 Task: Create List Brand Portfolio Metrics in Board Brand Recognition Best Practices to Workspace Car Rentals. Create List Brand Portfolio Governance in Board Product Market Fit Analysis to Workspace Car Rentals. Create List Brand Portfolio Review in Board Customer Journey Mapping and Analysis to Workspace Car Rentals
Action: Mouse moved to (75, 299)
Screenshot: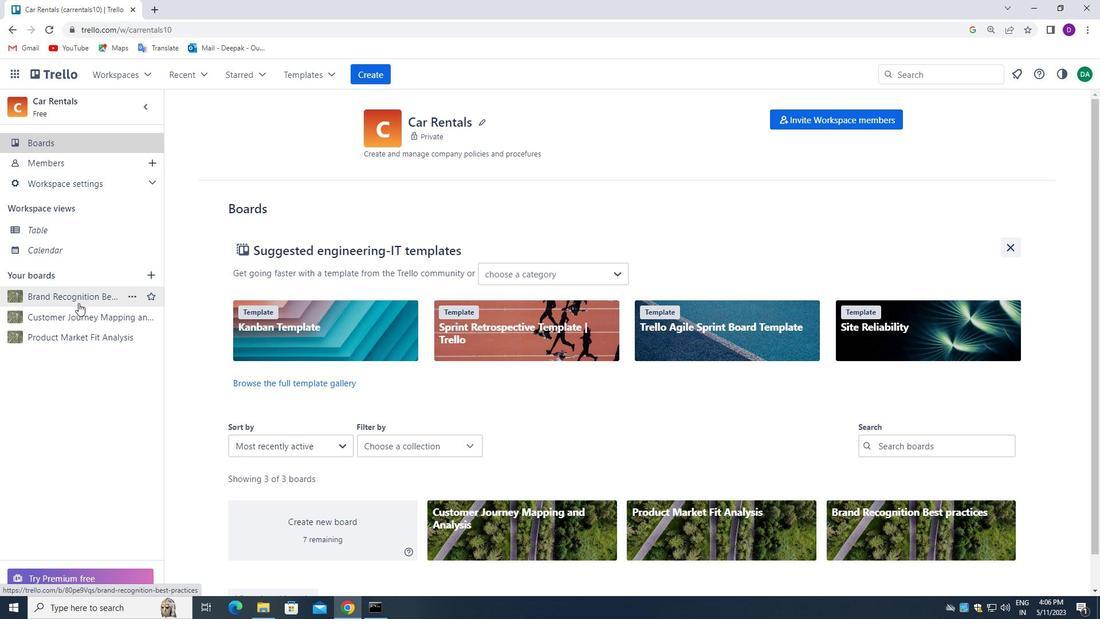 
Action: Mouse pressed left at (75, 299)
Screenshot: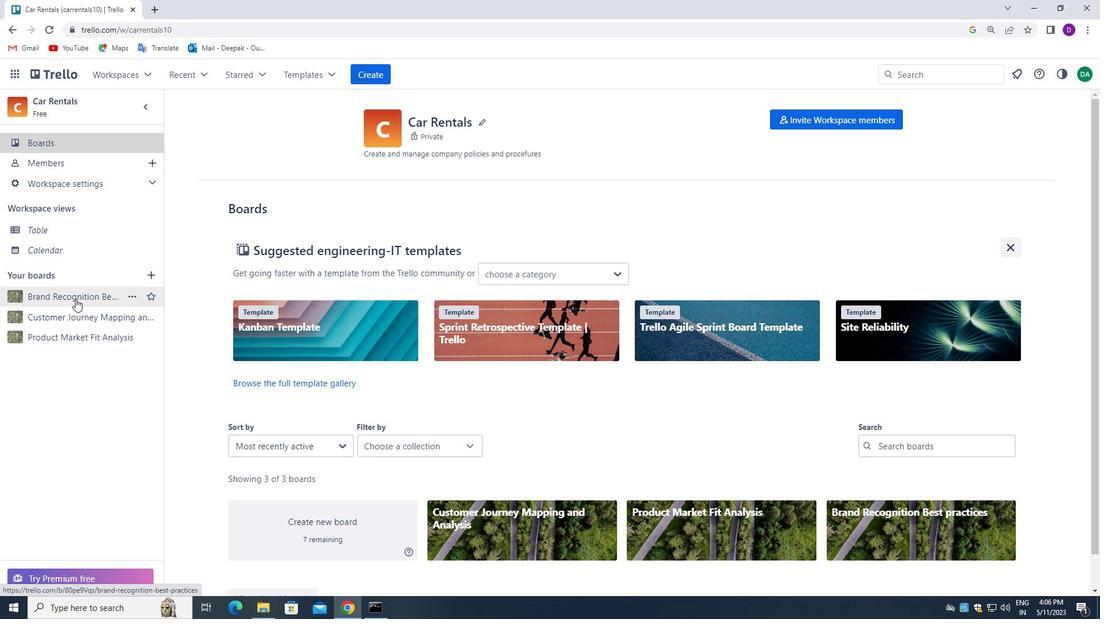 
Action: Mouse moved to (326, 149)
Screenshot: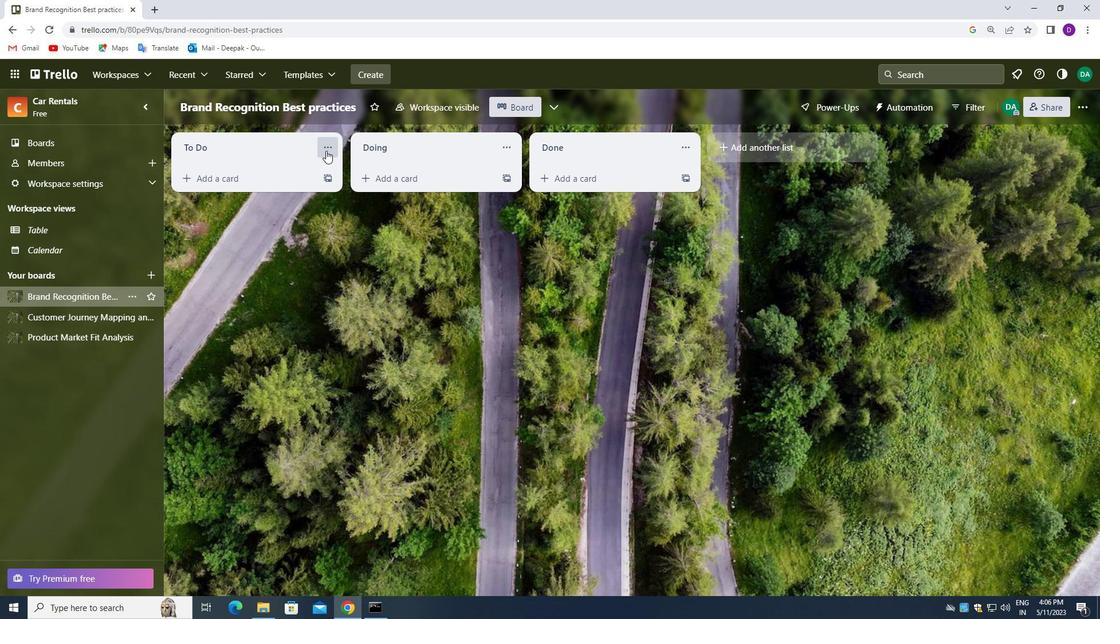 
Action: Mouse pressed left at (326, 149)
Screenshot: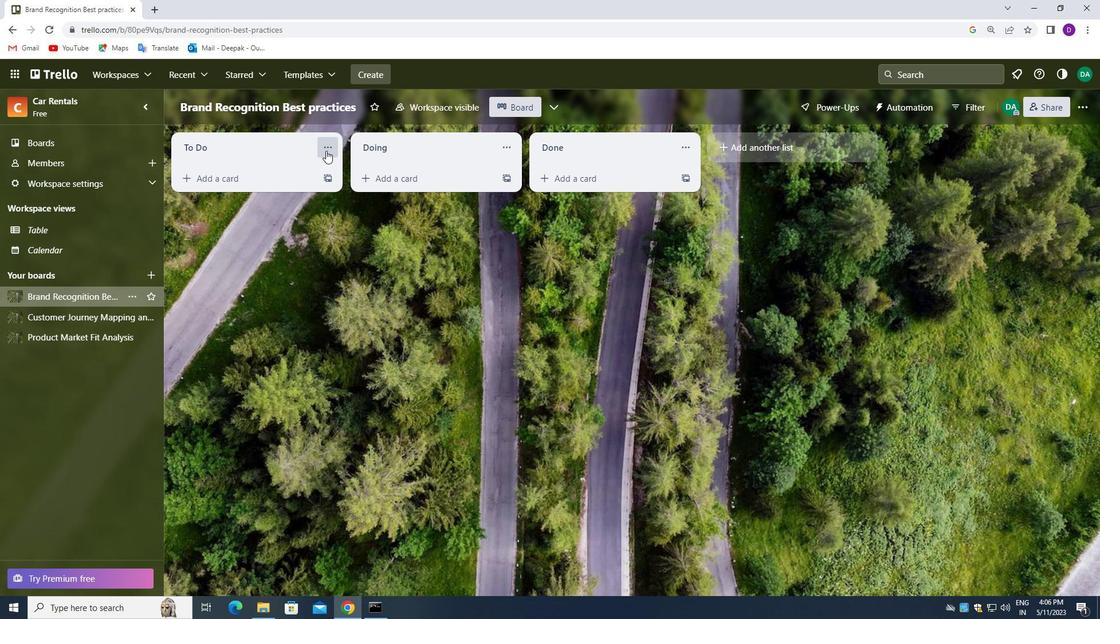 
Action: Mouse moved to (364, 453)
Screenshot: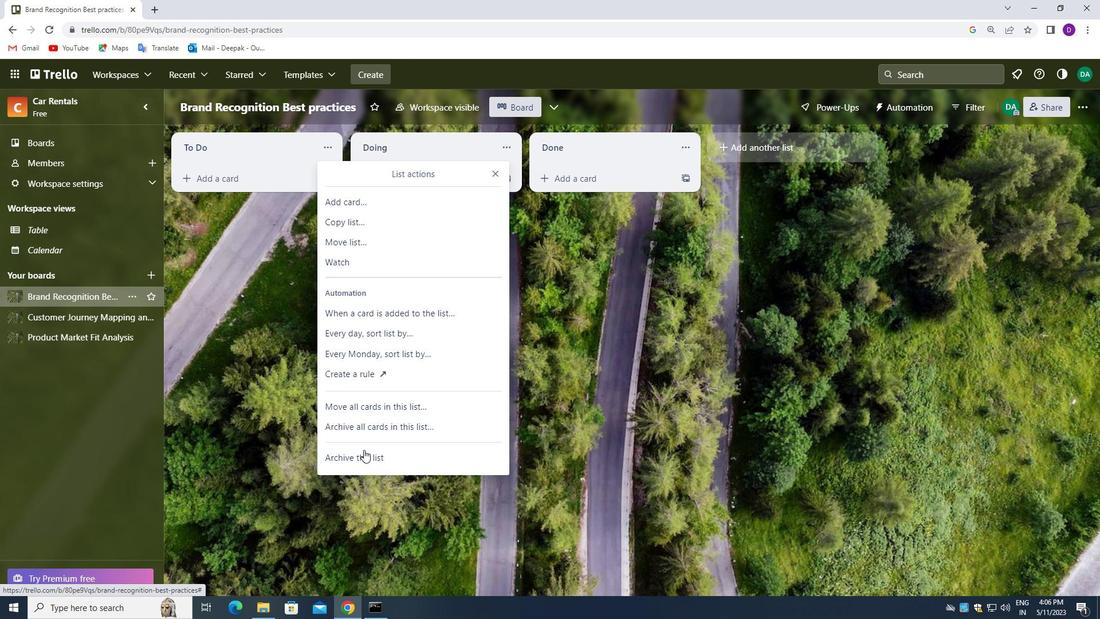 
Action: Mouse pressed left at (364, 453)
Screenshot: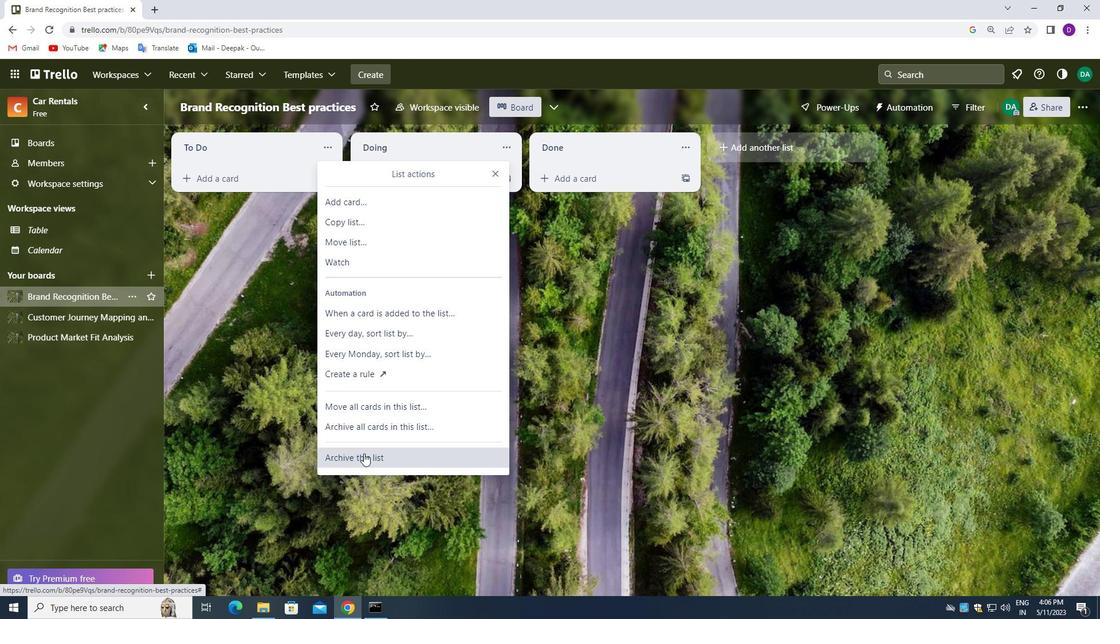
Action: Mouse moved to (330, 147)
Screenshot: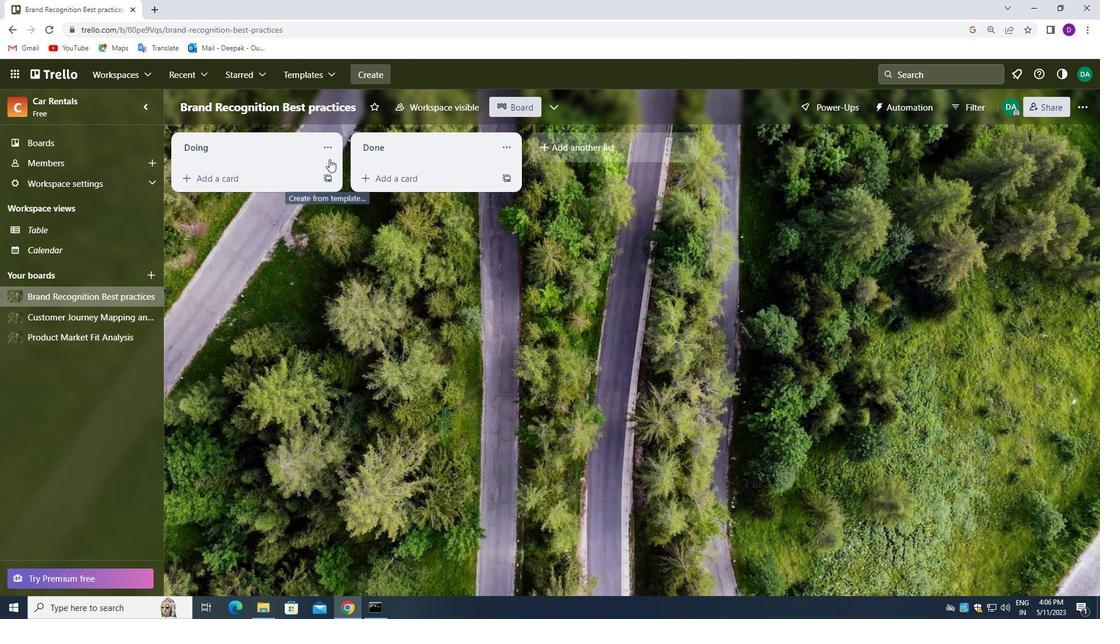 
Action: Mouse pressed left at (330, 147)
Screenshot: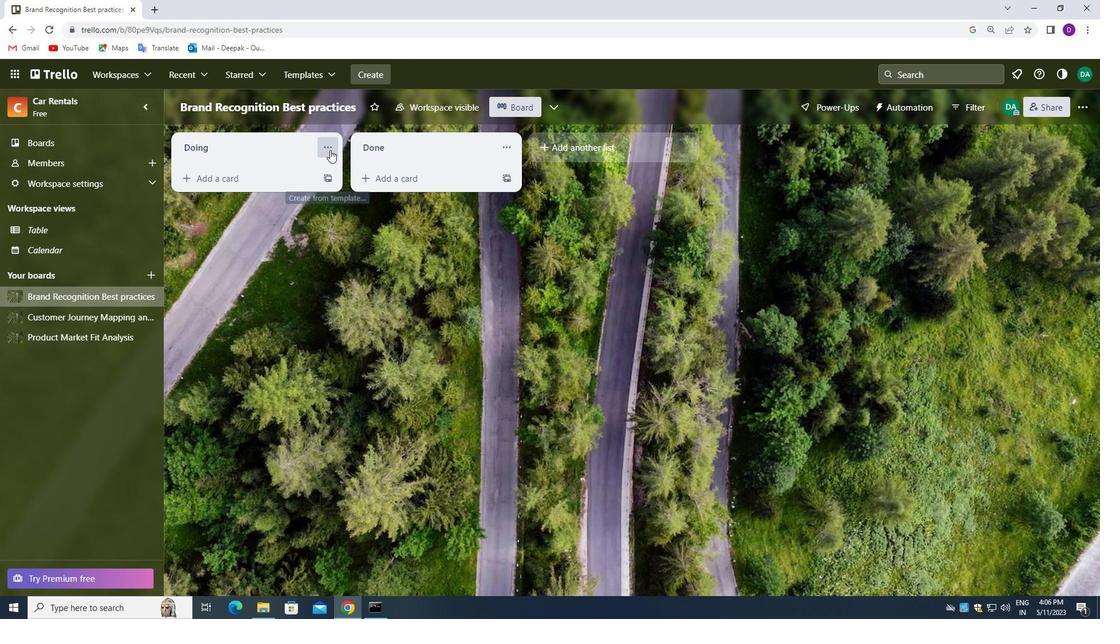 
Action: Mouse moved to (357, 458)
Screenshot: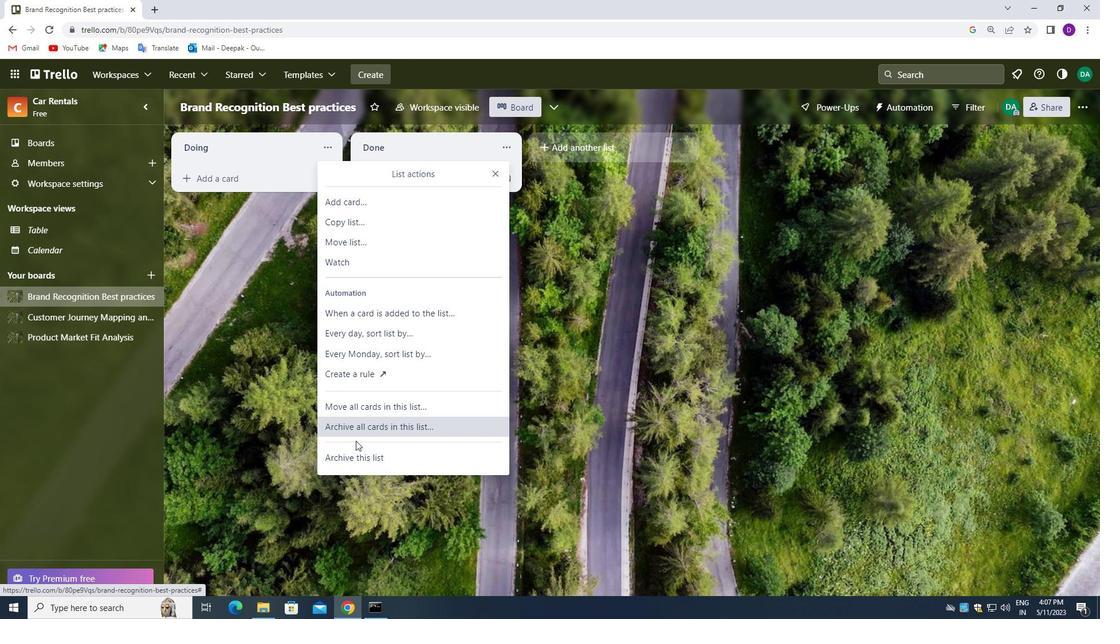 
Action: Mouse pressed left at (357, 458)
Screenshot: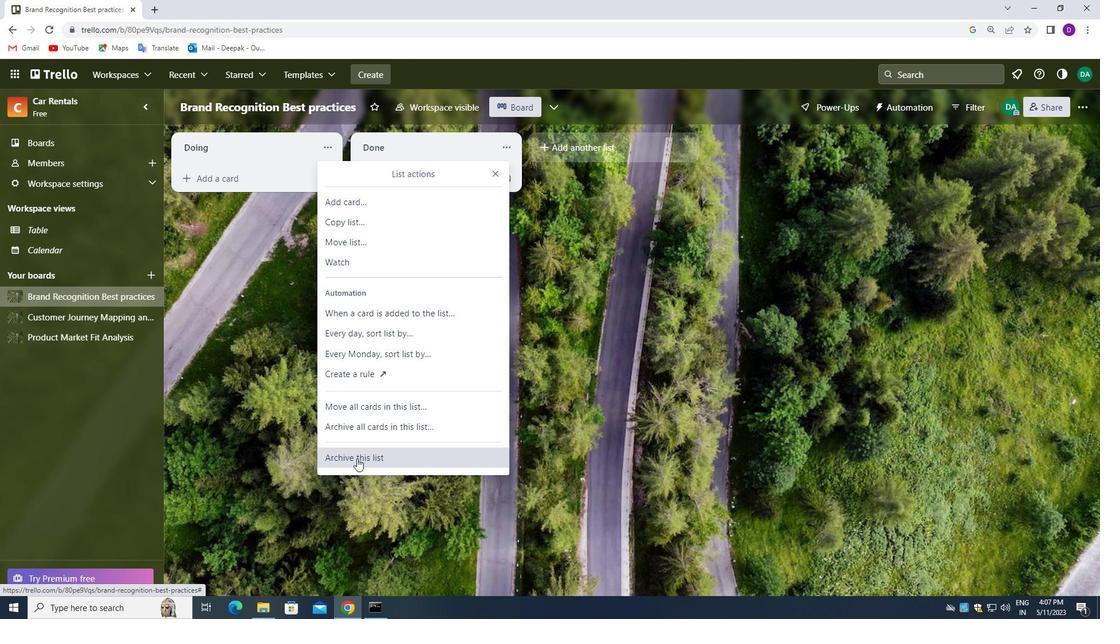 
Action: Mouse moved to (328, 149)
Screenshot: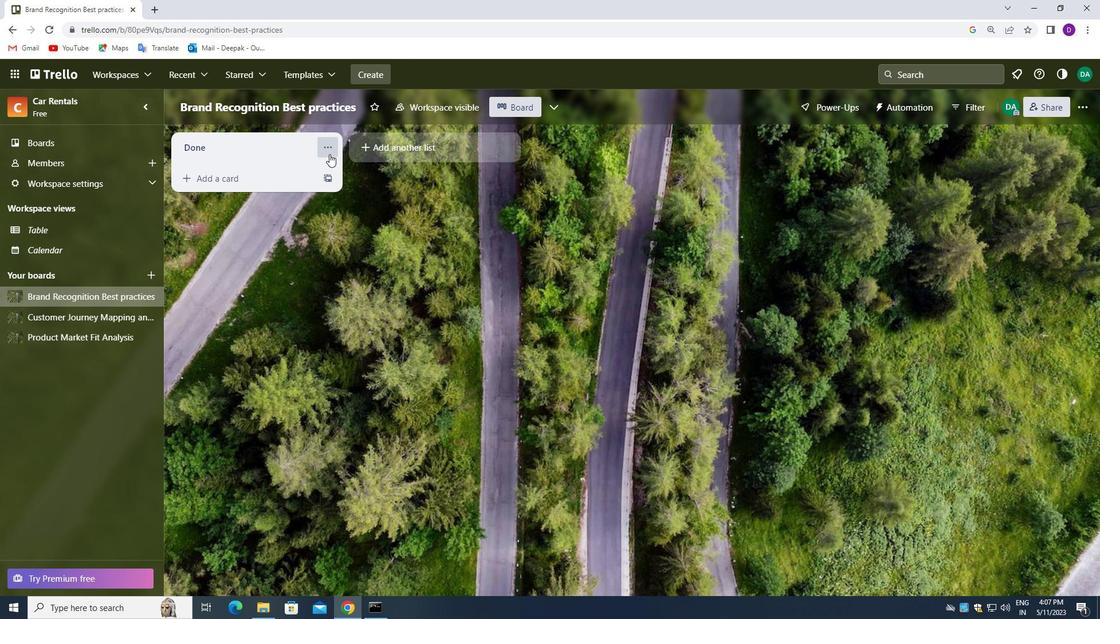 
Action: Mouse pressed left at (328, 149)
Screenshot: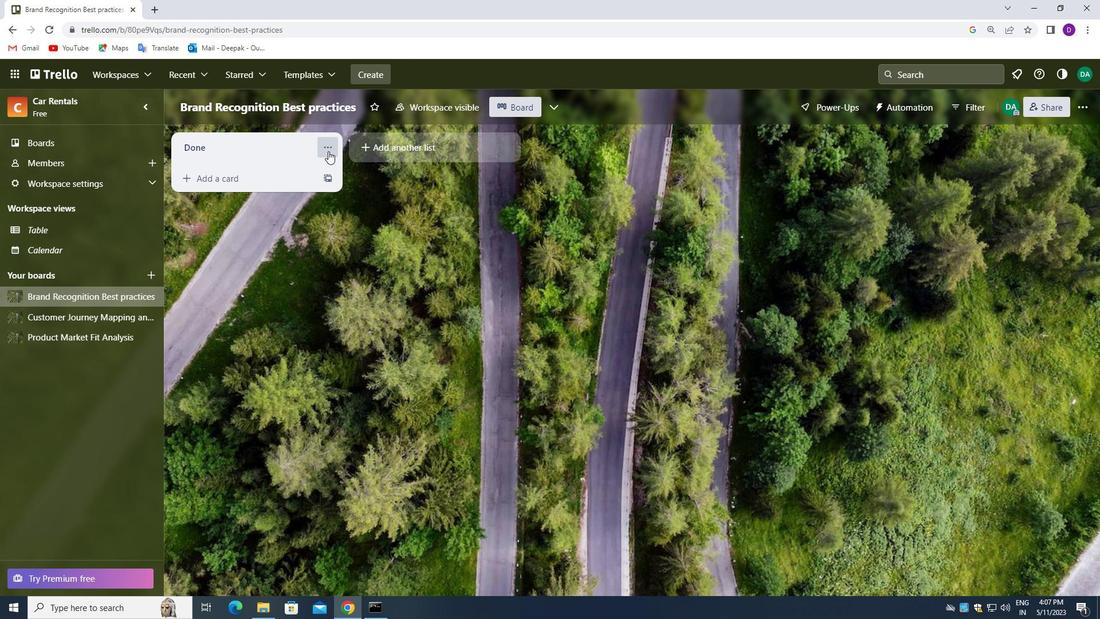 
Action: Mouse moved to (363, 466)
Screenshot: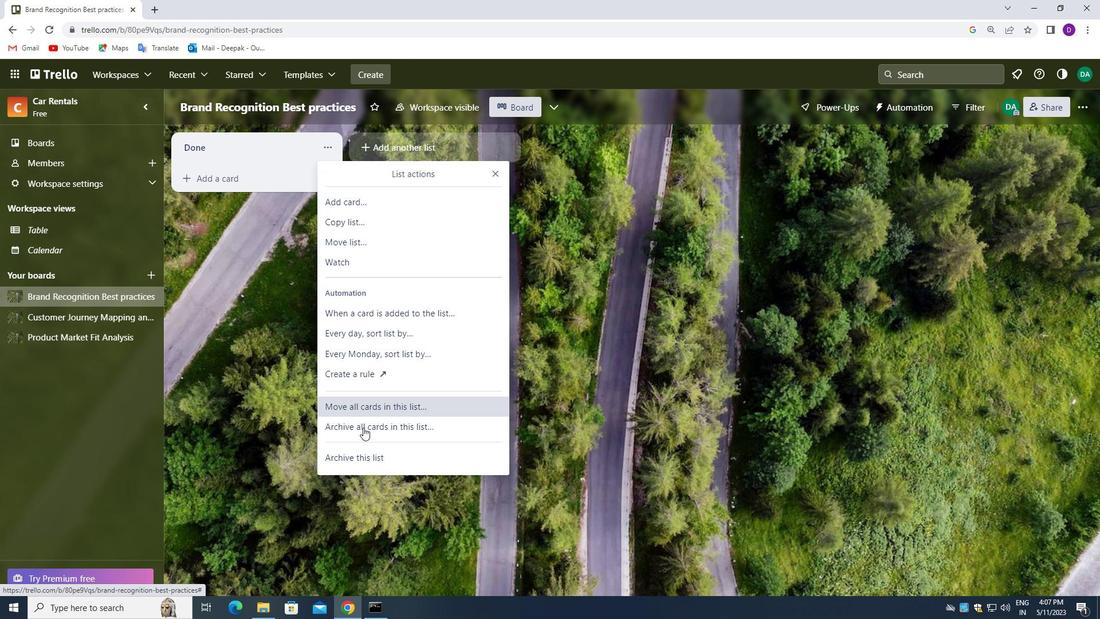
Action: Mouse pressed left at (363, 466)
Screenshot: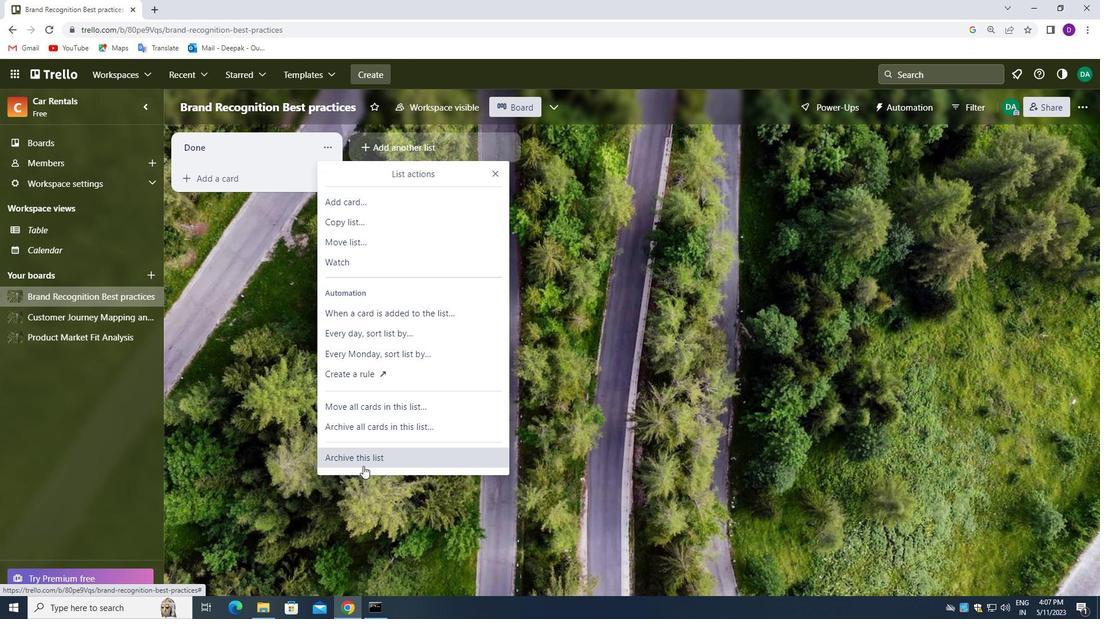 
Action: Mouse moved to (216, 149)
Screenshot: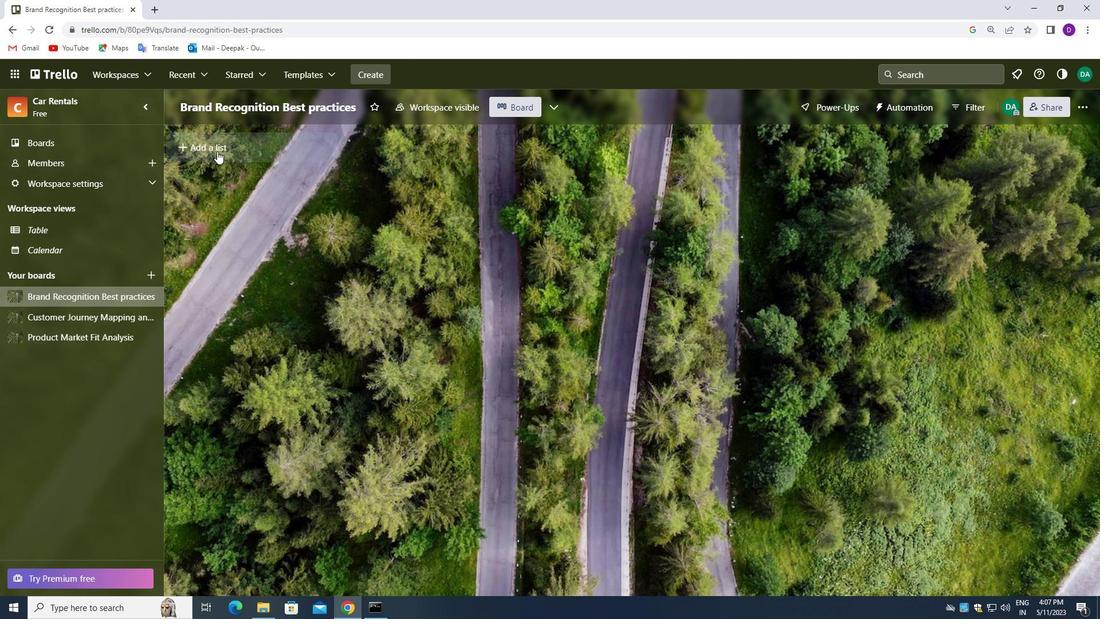 
Action: Mouse pressed left at (216, 149)
Screenshot: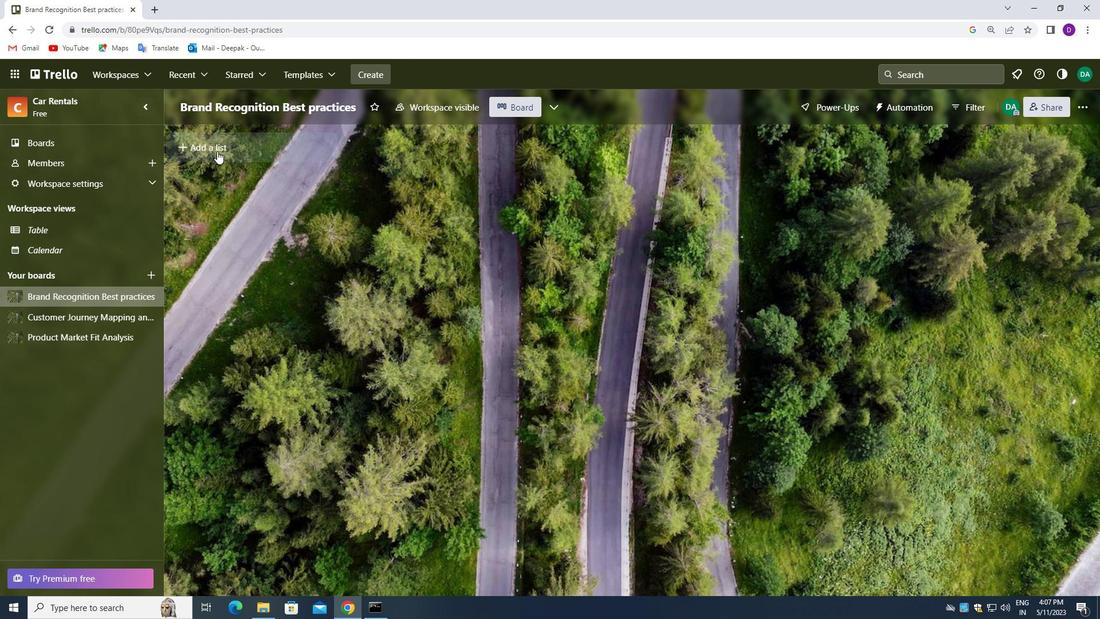 
Action: Mouse moved to (212, 146)
Screenshot: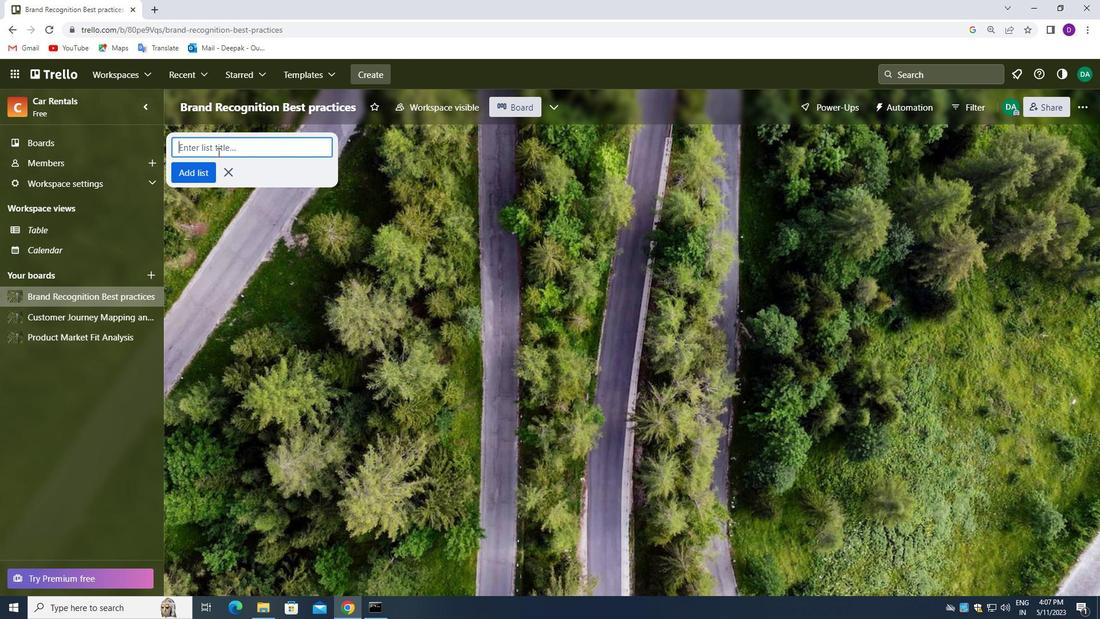 
Action: Mouse pressed left at (212, 146)
Screenshot: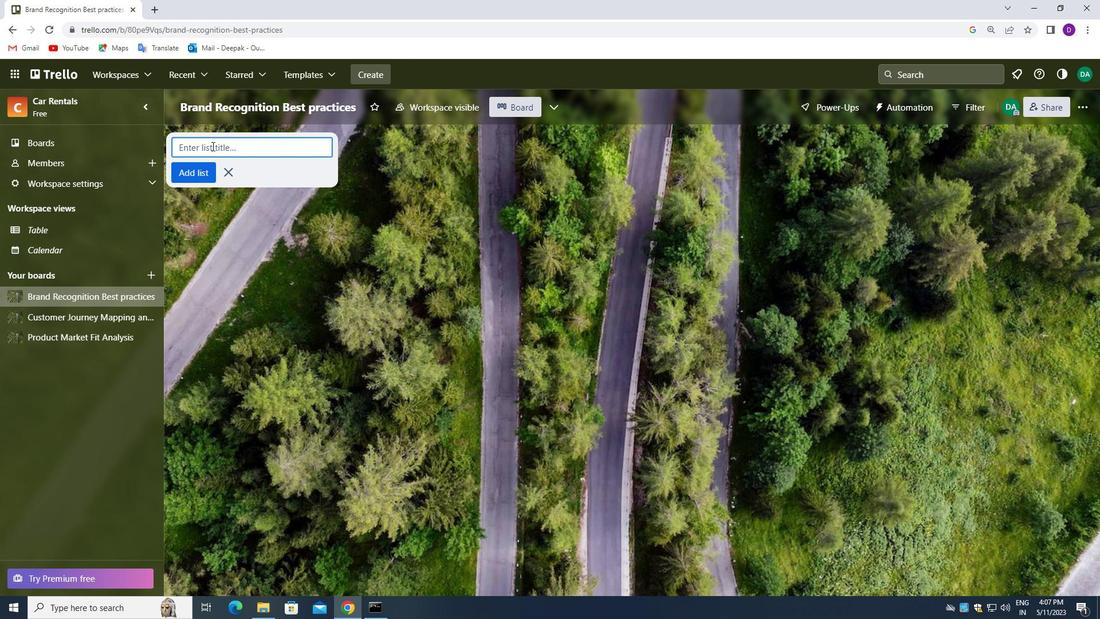 
Action: Key pressed <Key.shift_r>Brand<Key.space><Key.shift>PORTFOLIO<Key.space><Key.shift>MER<Key.backspace>TRICS
Screenshot: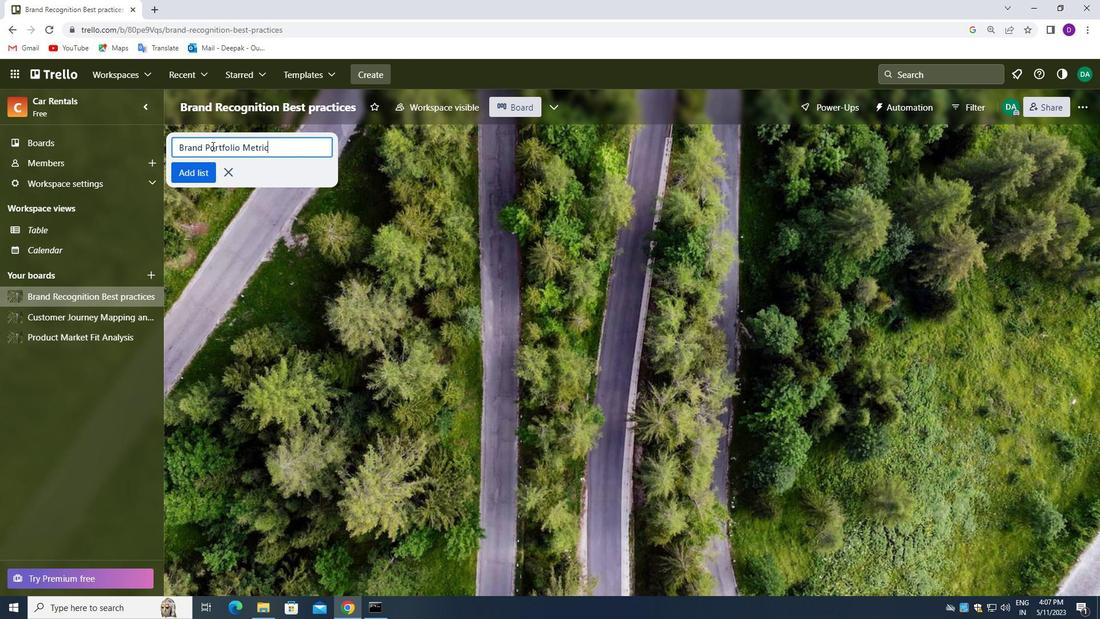 
Action: Mouse moved to (186, 167)
Screenshot: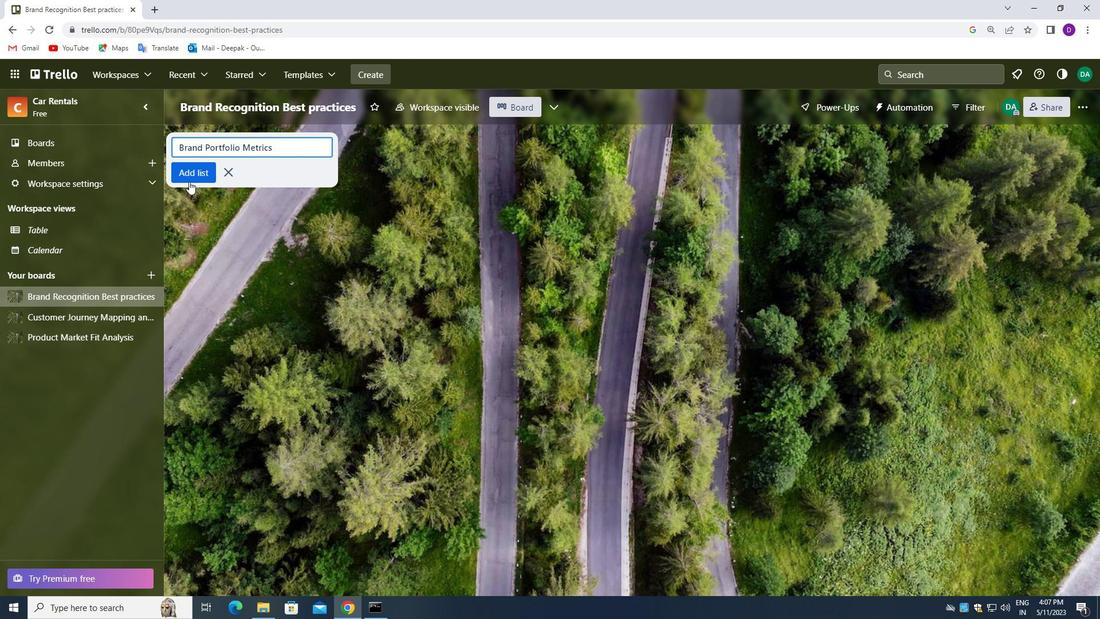 
Action: Mouse pressed left at (186, 167)
Screenshot: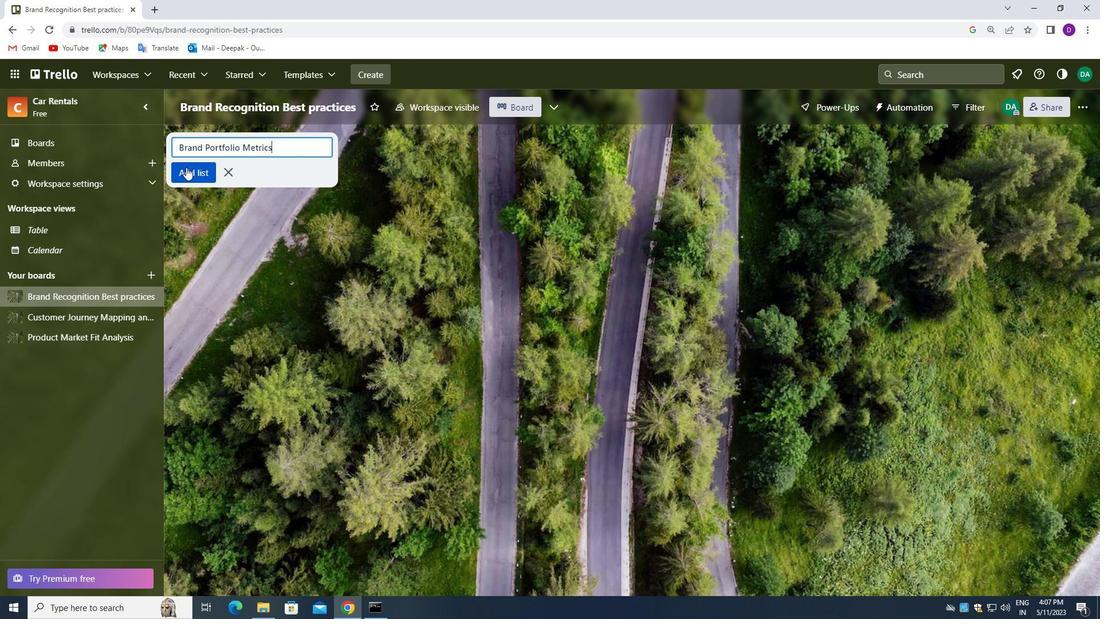 
Action: Mouse moved to (64, 147)
Screenshot: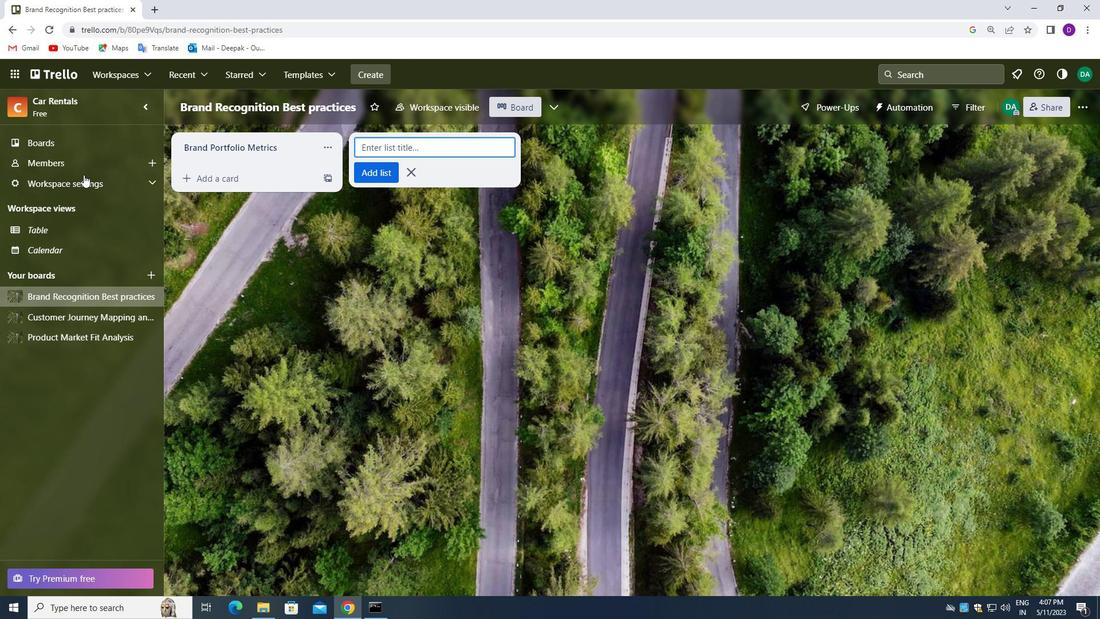 
Action: Mouse pressed left at (64, 147)
Screenshot: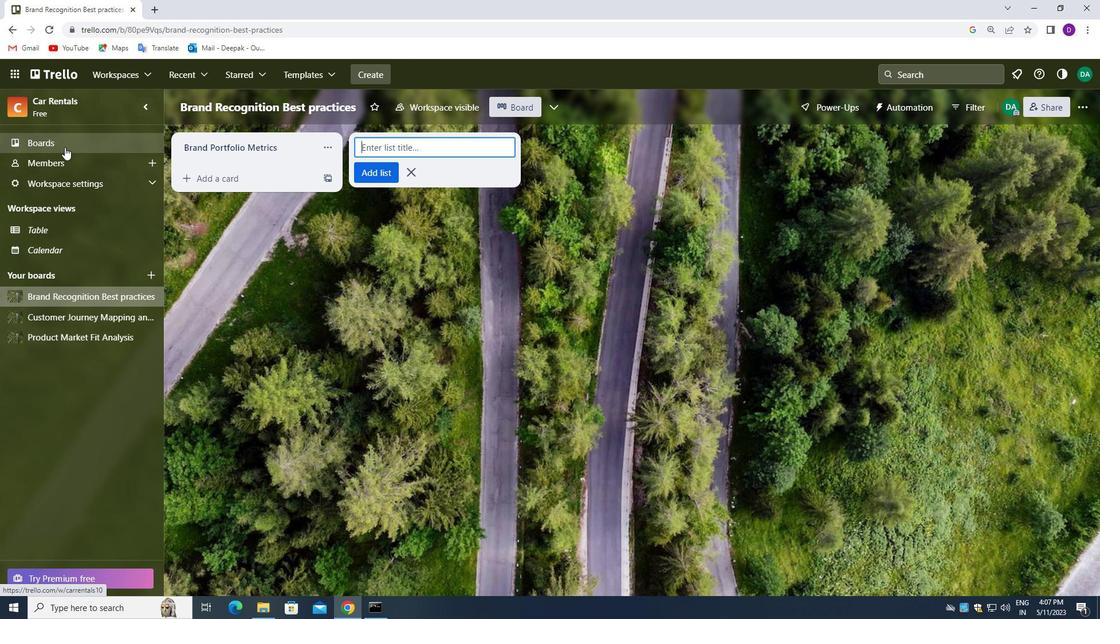 
Action: Mouse moved to (75, 342)
Screenshot: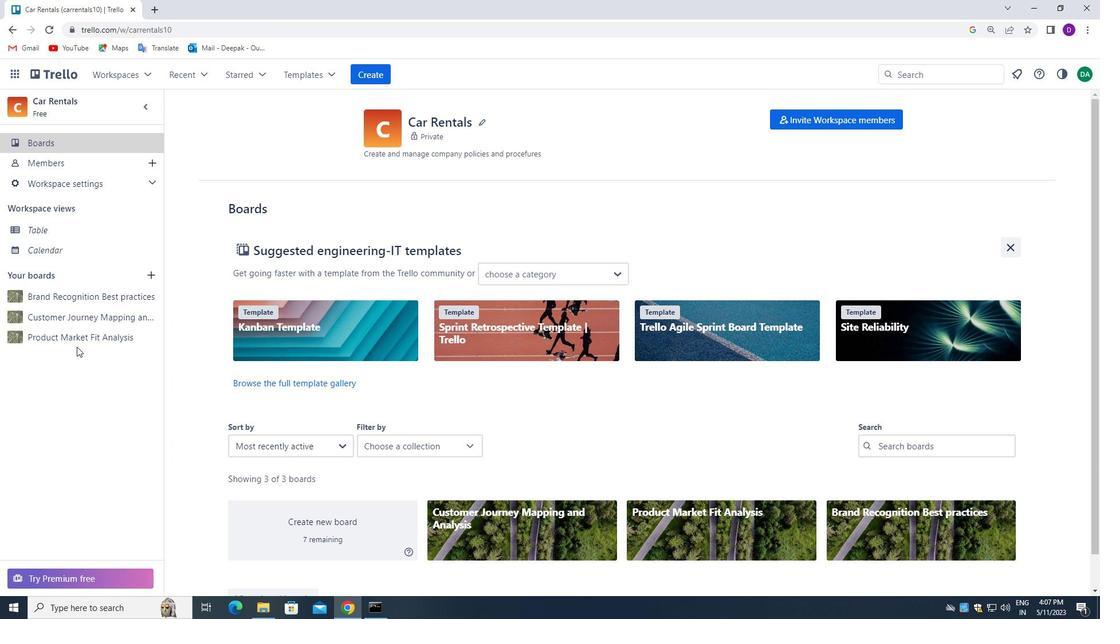 
Action: Mouse pressed left at (75, 342)
Screenshot: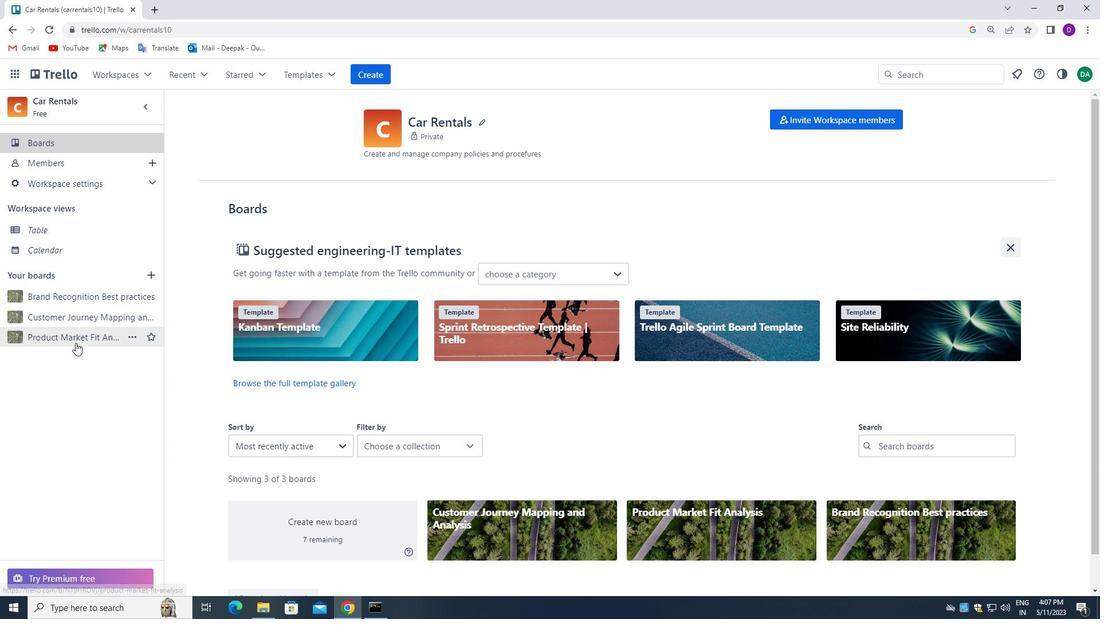 
Action: Mouse moved to (331, 147)
Screenshot: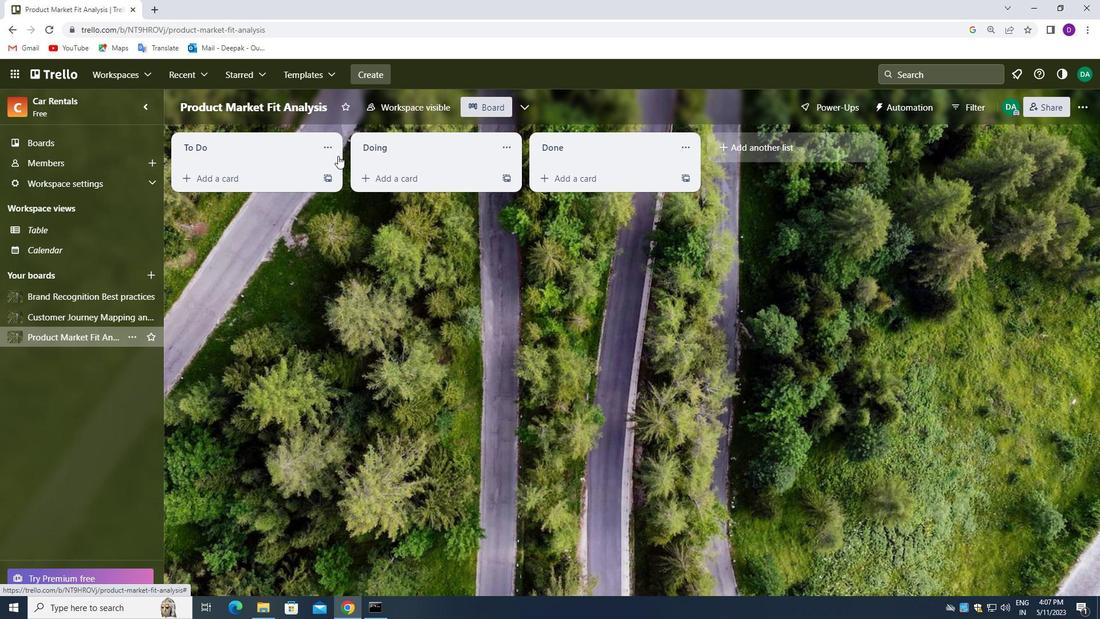
Action: Mouse pressed left at (331, 147)
Screenshot: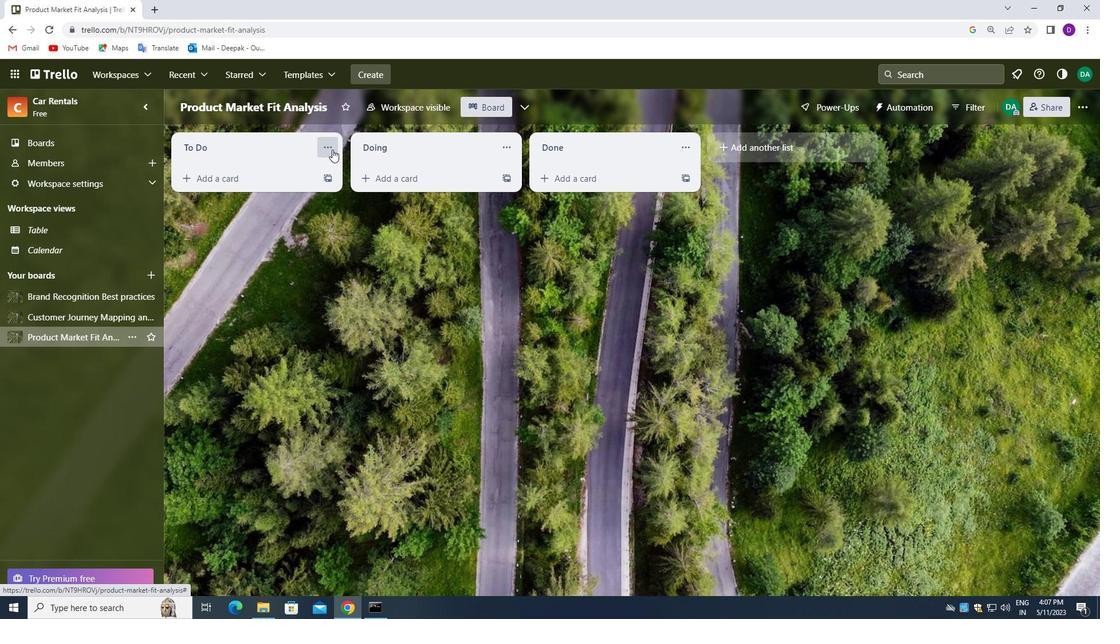 
Action: Mouse moved to (380, 454)
Screenshot: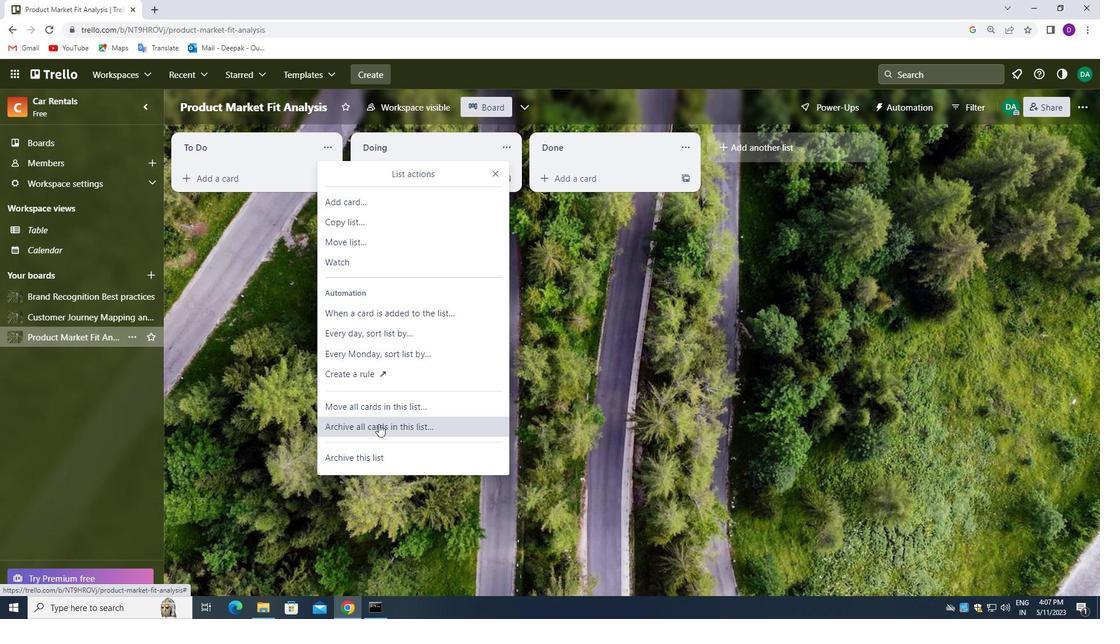 
Action: Mouse pressed left at (380, 454)
Screenshot: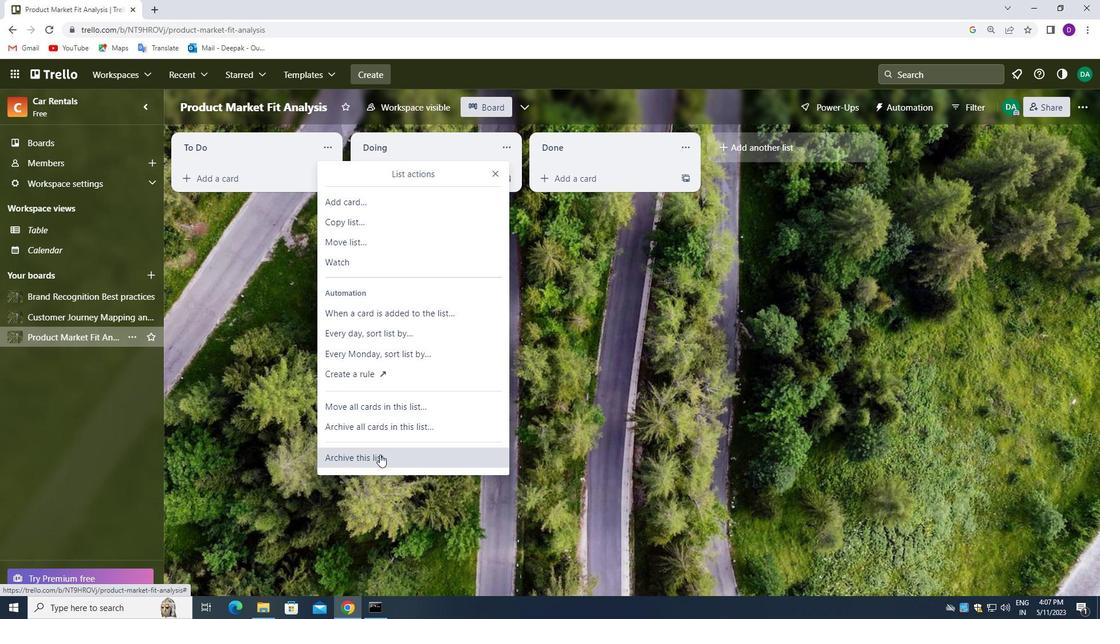 
Action: Mouse moved to (329, 151)
Screenshot: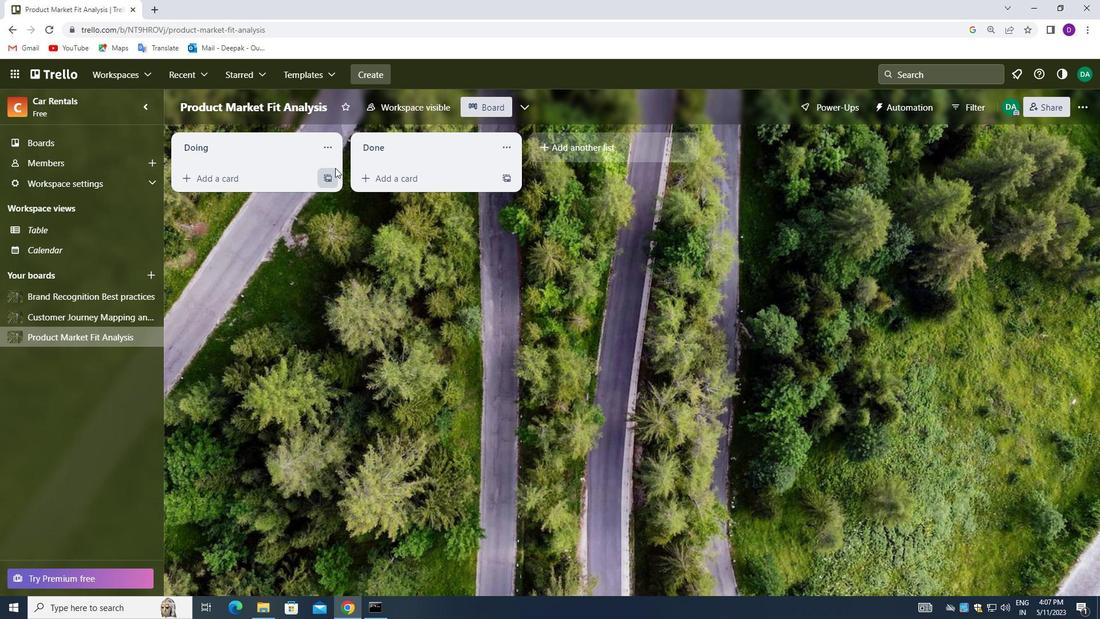 
Action: Mouse pressed left at (329, 151)
Screenshot: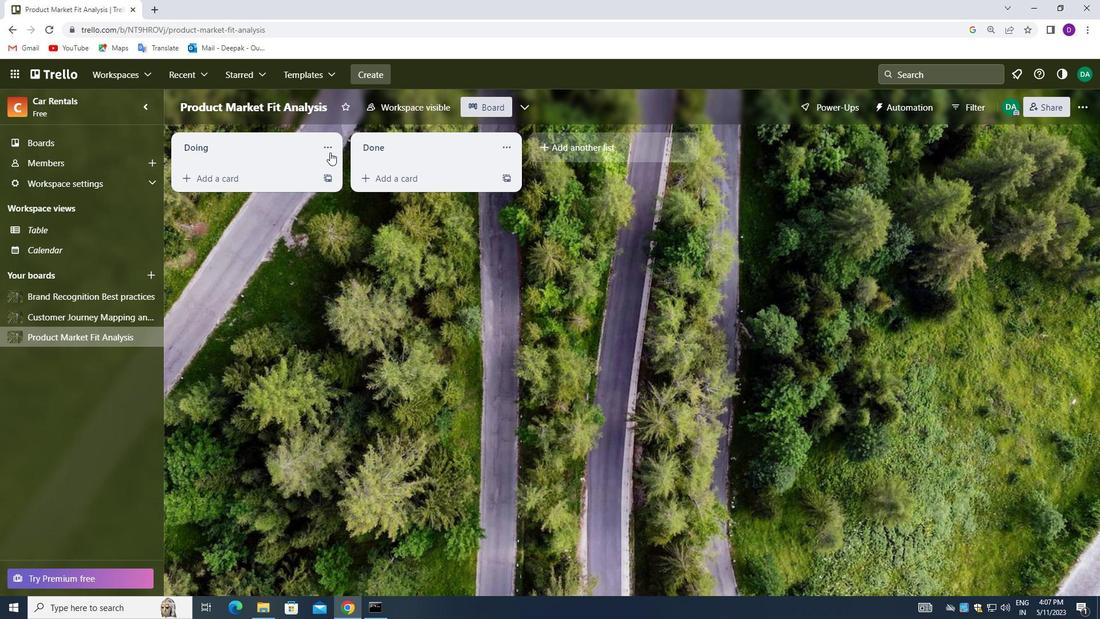 
Action: Mouse moved to (372, 449)
Screenshot: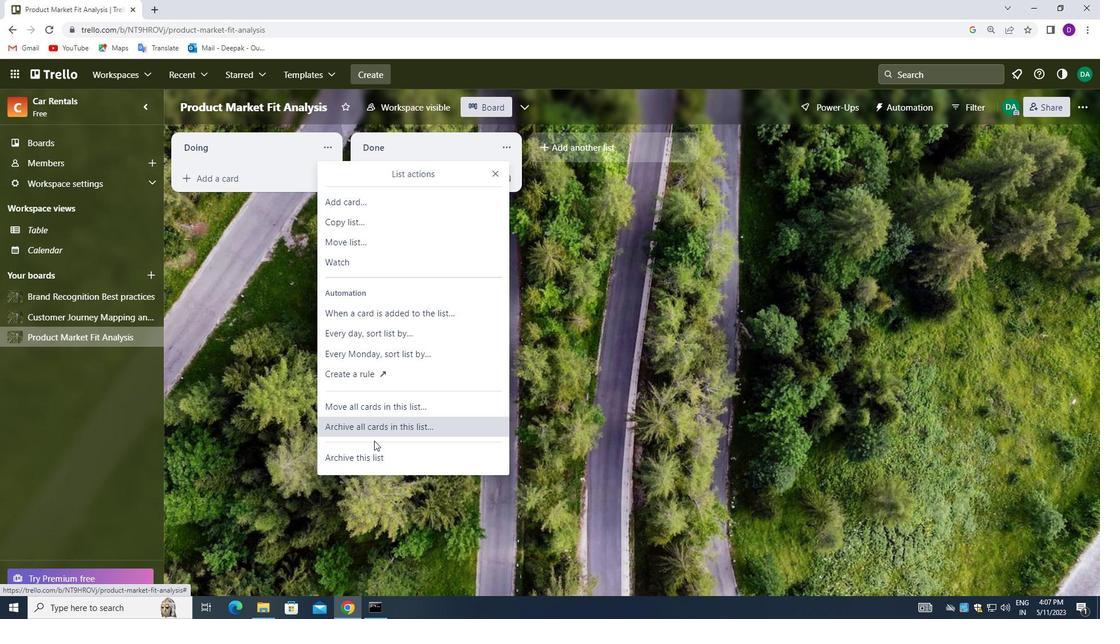 
Action: Mouse pressed left at (372, 449)
Screenshot: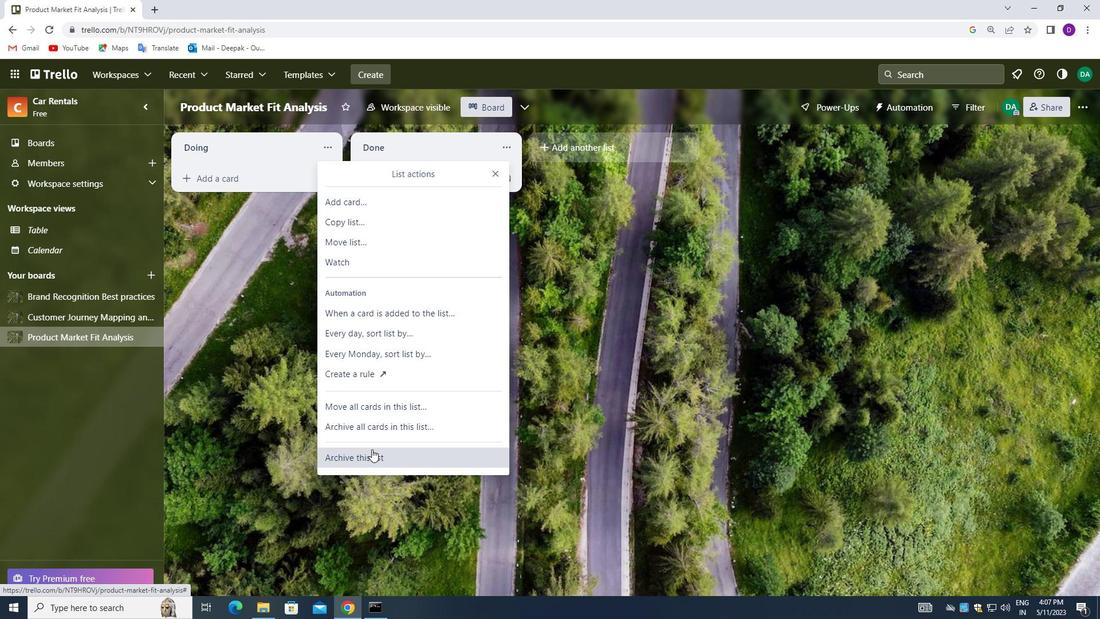 
Action: Mouse moved to (330, 149)
Screenshot: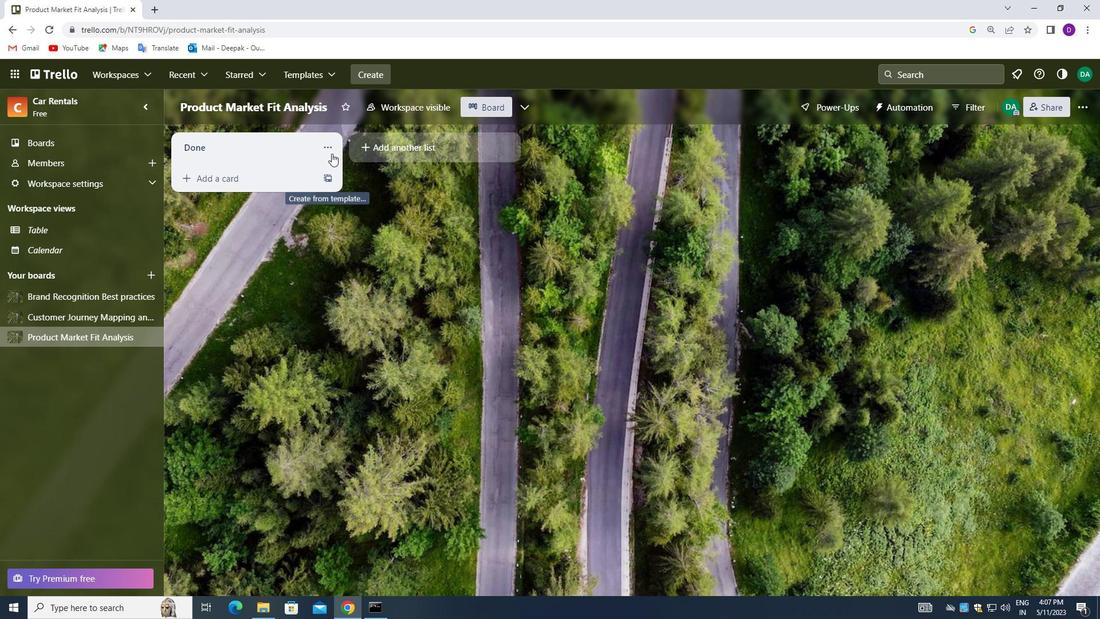 
Action: Mouse pressed left at (330, 149)
Screenshot: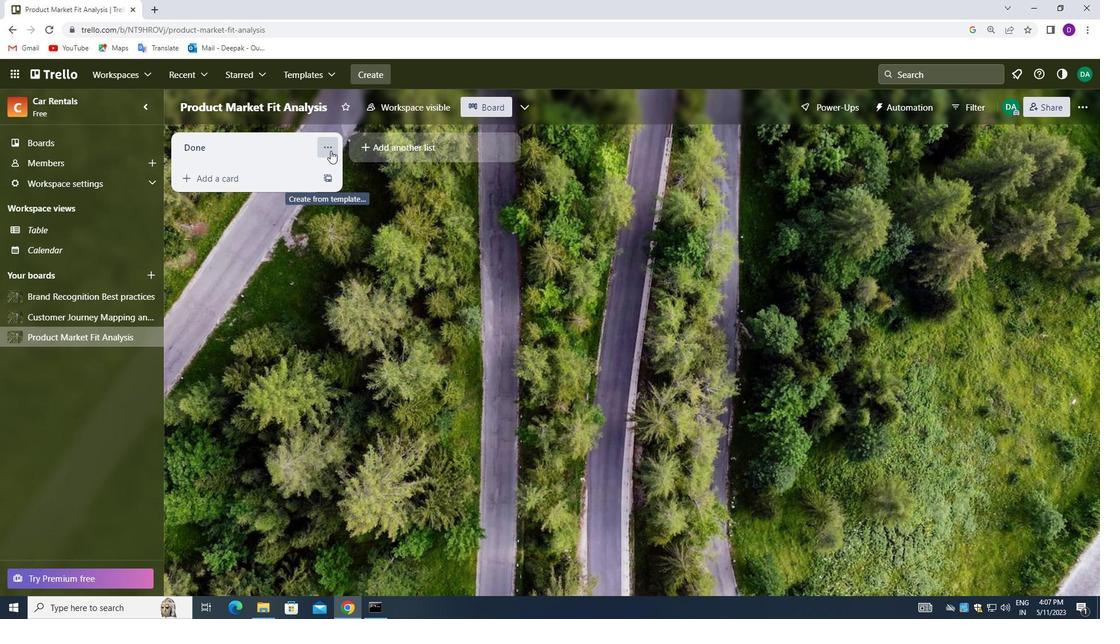 
Action: Mouse moved to (364, 459)
Screenshot: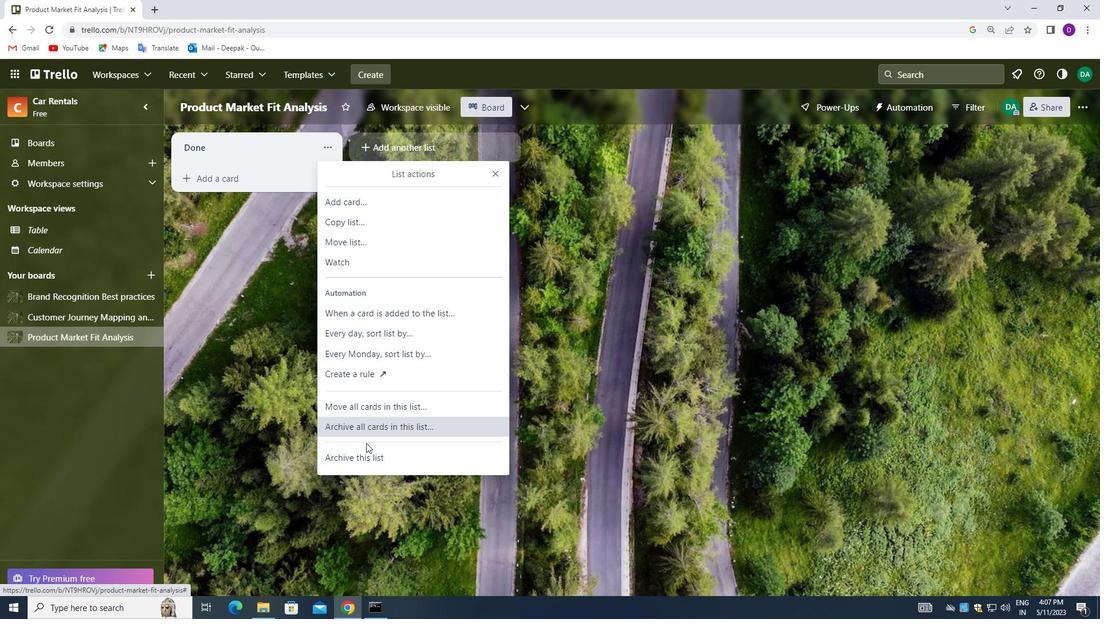 
Action: Mouse pressed left at (364, 459)
Screenshot: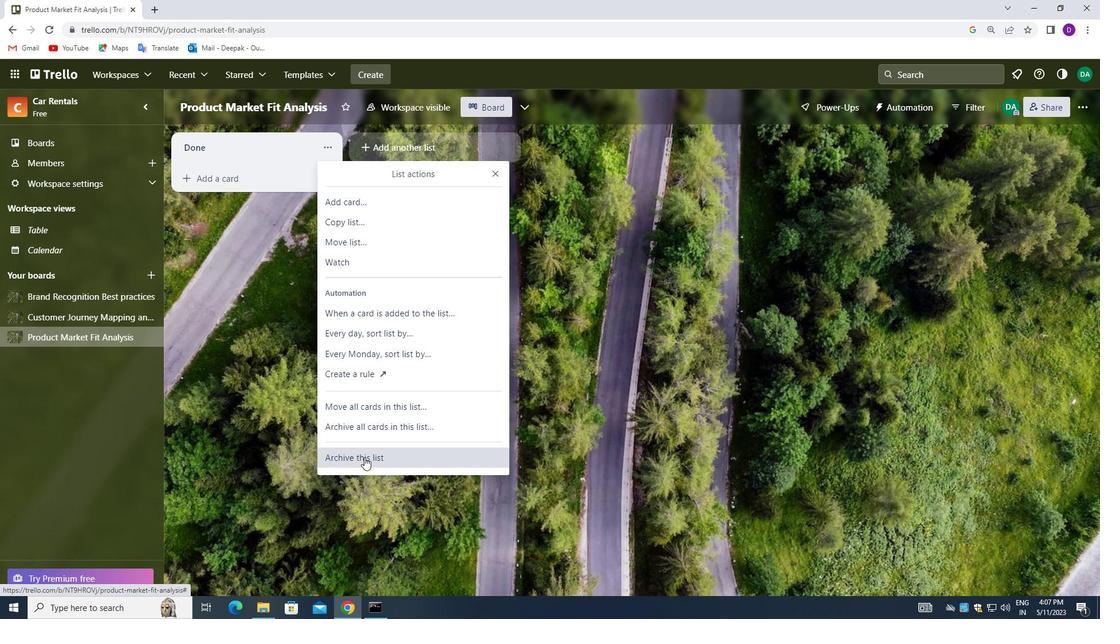 
Action: Mouse moved to (213, 149)
Screenshot: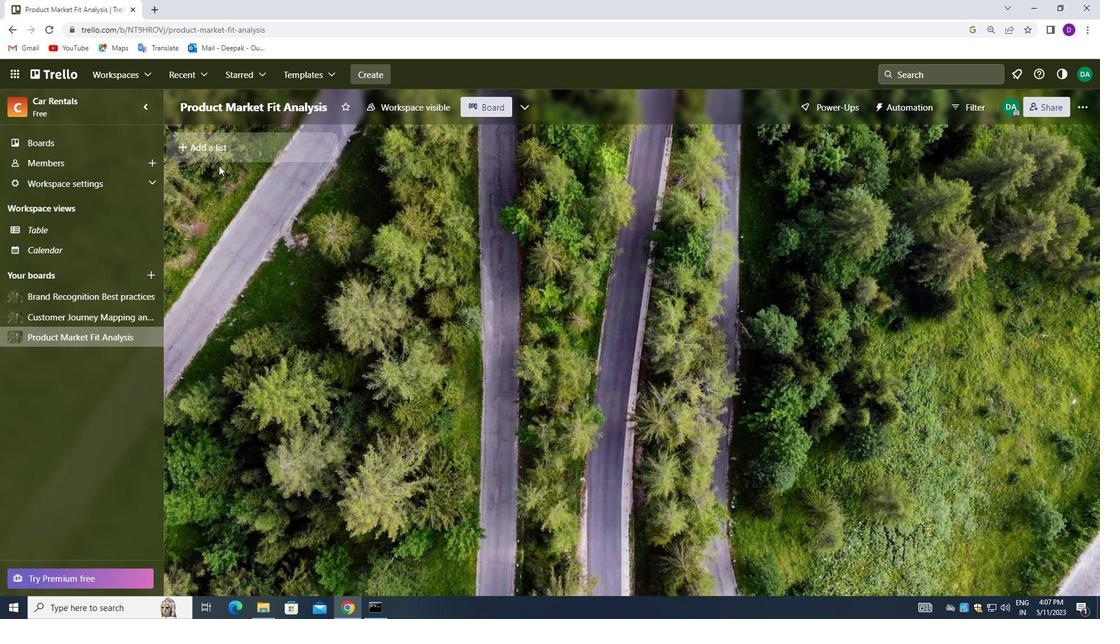 
Action: Mouse pressed left at (213, 149)
Screenshot: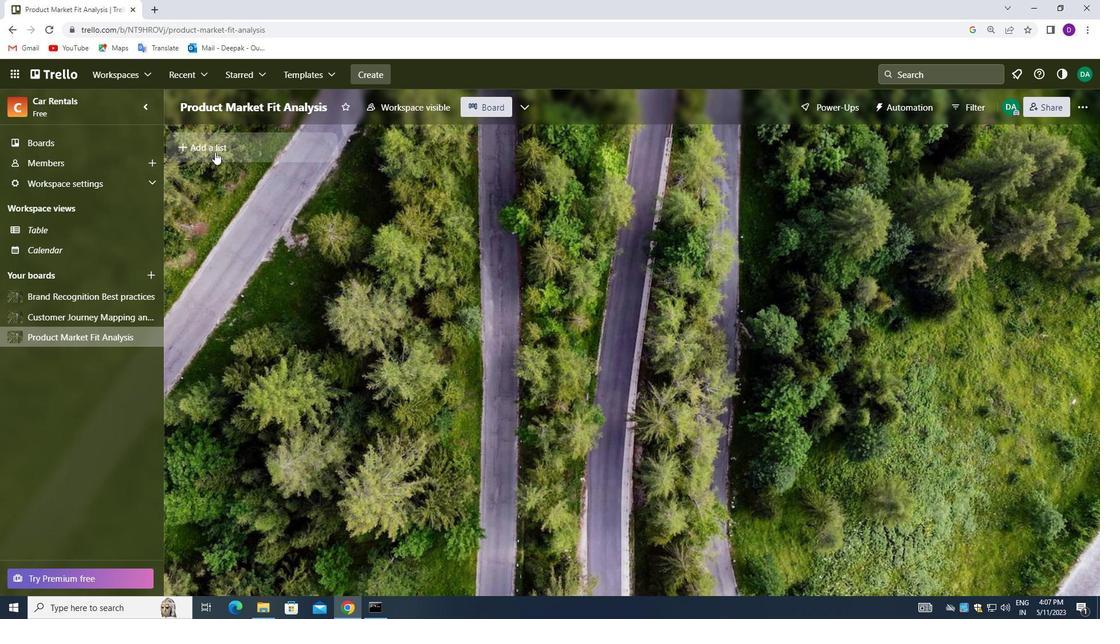 
Action: Mouse moved to (208, 145)
Screenshot: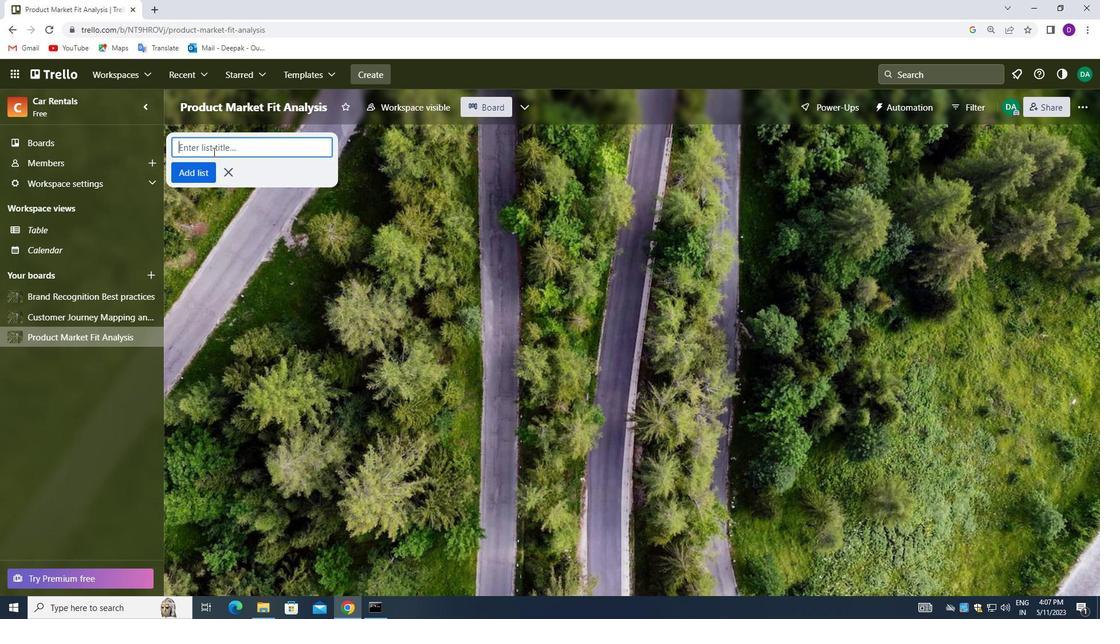 
Action: Mouse pressed left at (208, 145)
Screenshot: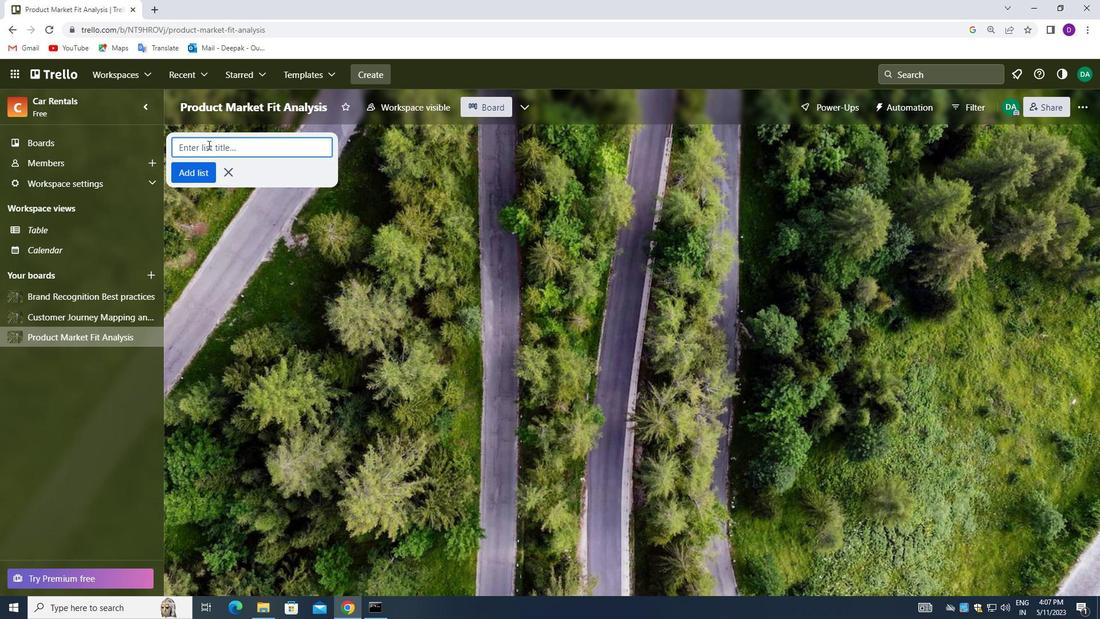 
Action: Mouse moved to (215, 196)
Screenshot: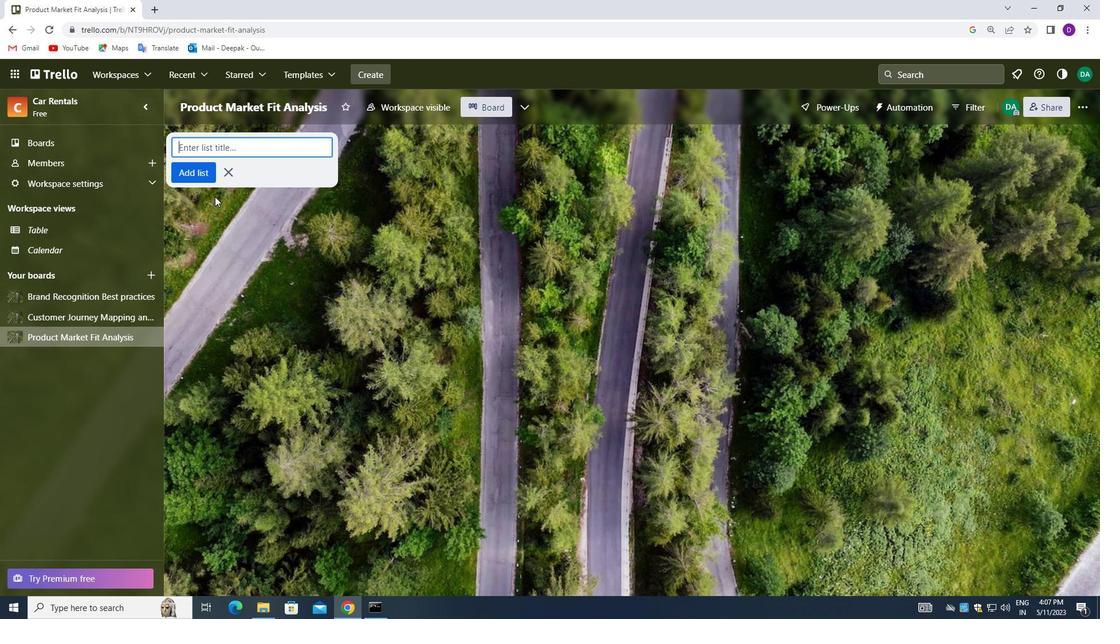 
Action: Key pressed <Key.shift_r>BRAND<Key.space><Key.shift>PORTFOLIO<Key.space><Key.shift_r>GOVERNANCE
Screenshot: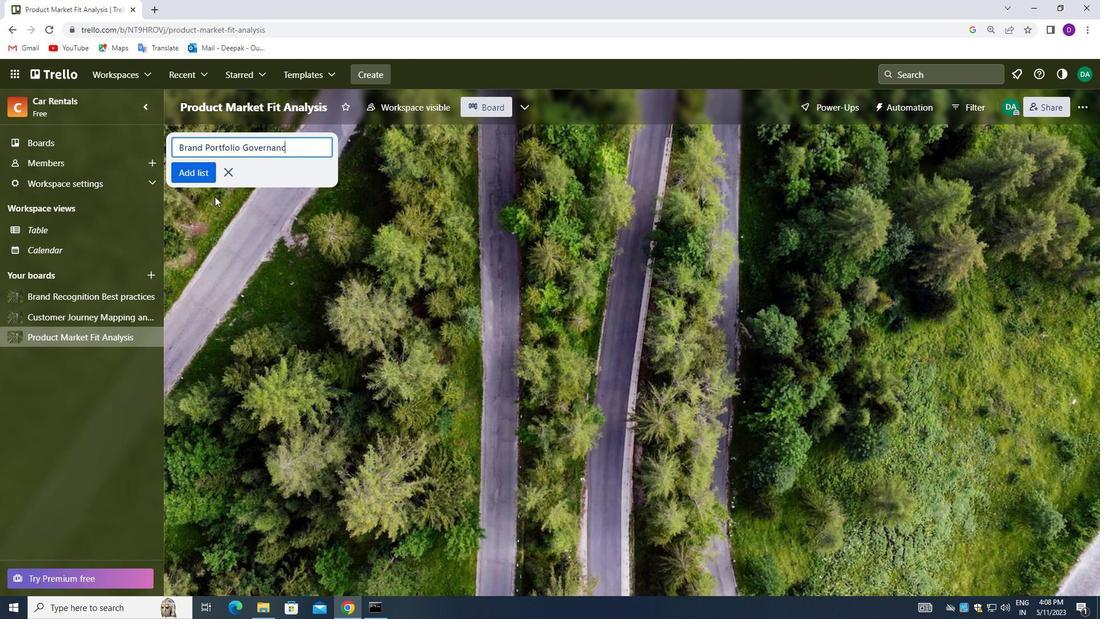 
Action: Mouse moved to (185, 170)
Screenshot: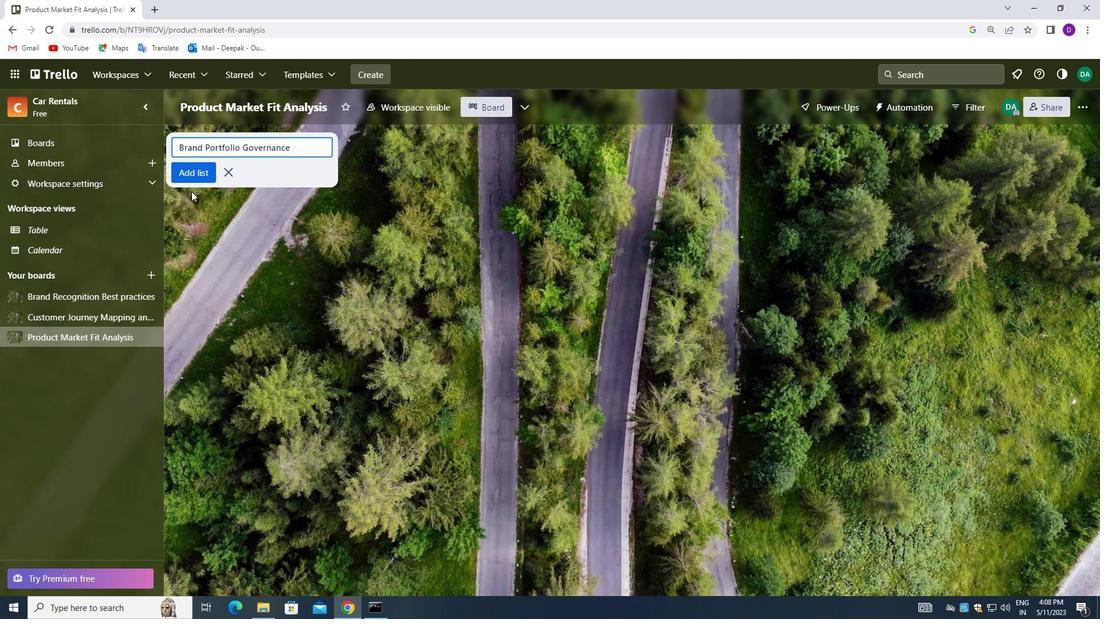 
Action: Mouse pressed left at (185, 170)
Screenshot: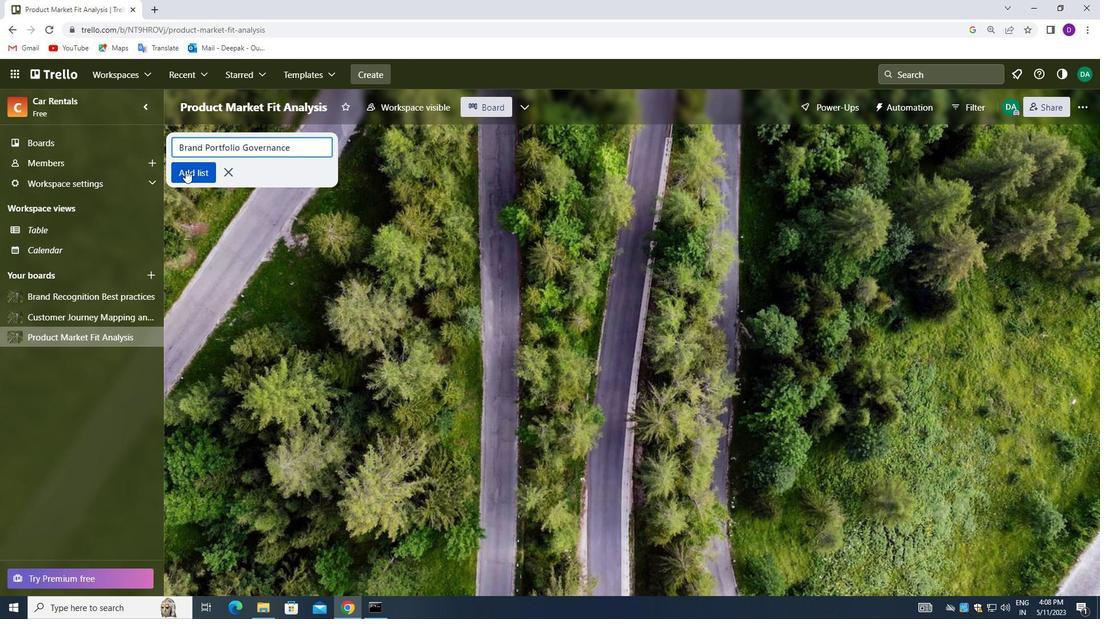 
Action: Mouse moved to (41, 142)
Screenshot: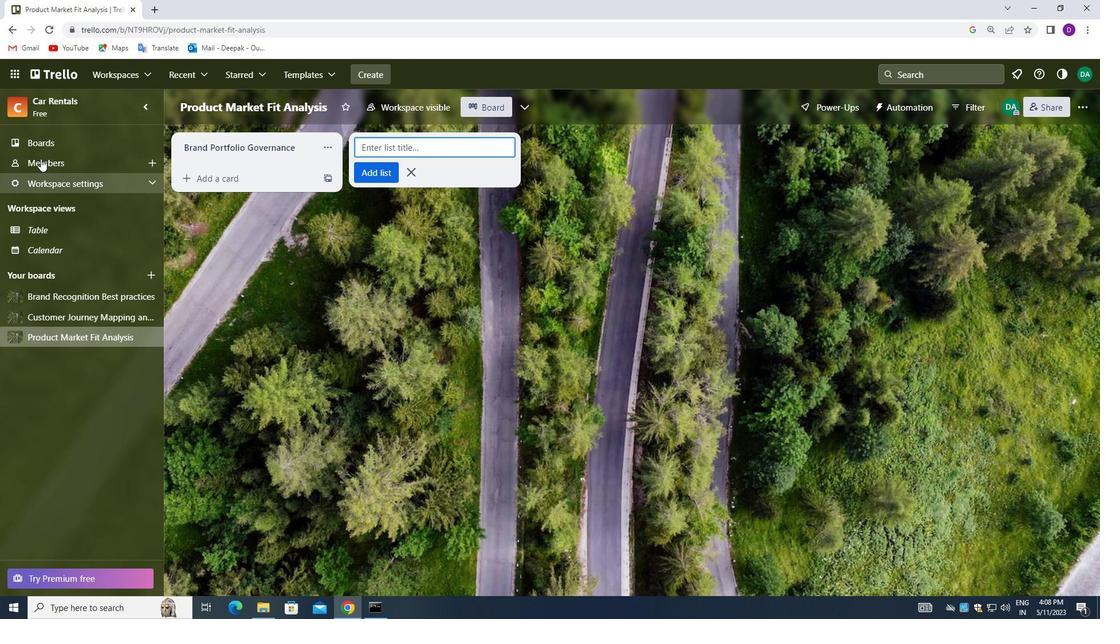 
Action: Mouse pressed left at (41, 142)
Screenshot: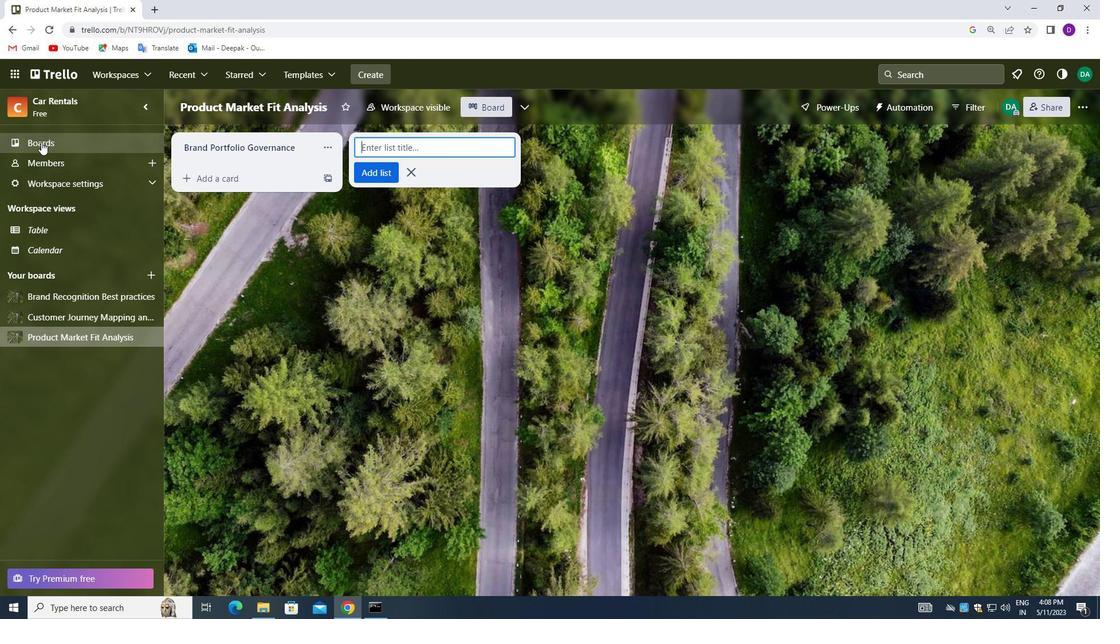 
Action: Mouse moved to (70, 318)
Screenshot: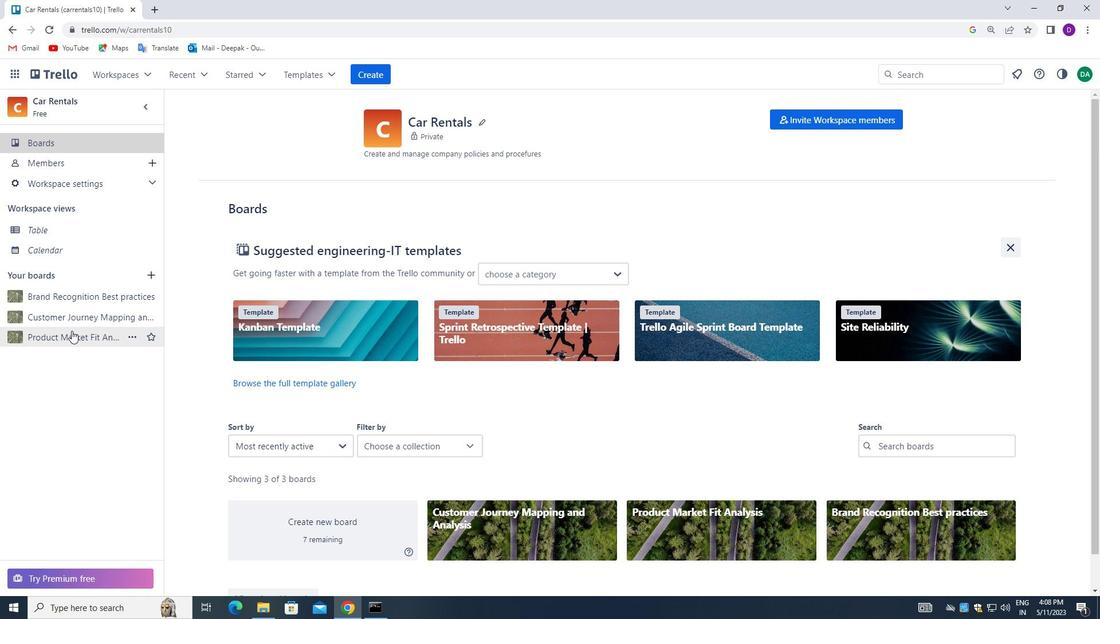 
Action: Mouse pressed left at (70, 318)
Screenshot: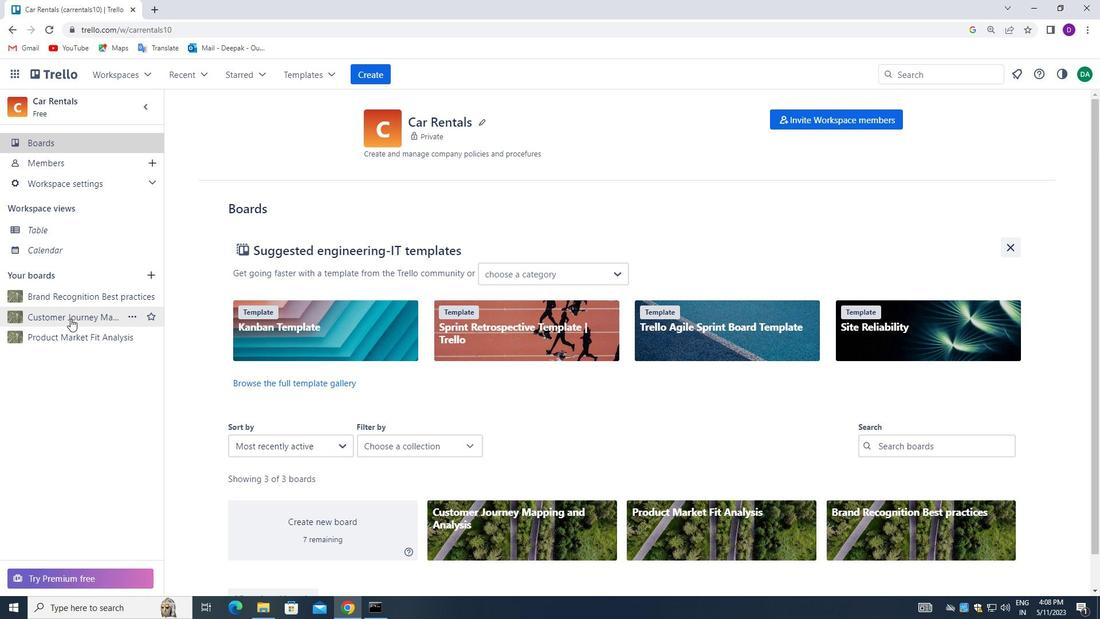 
Action: Mouse moved to (327, 148)
Screenshot: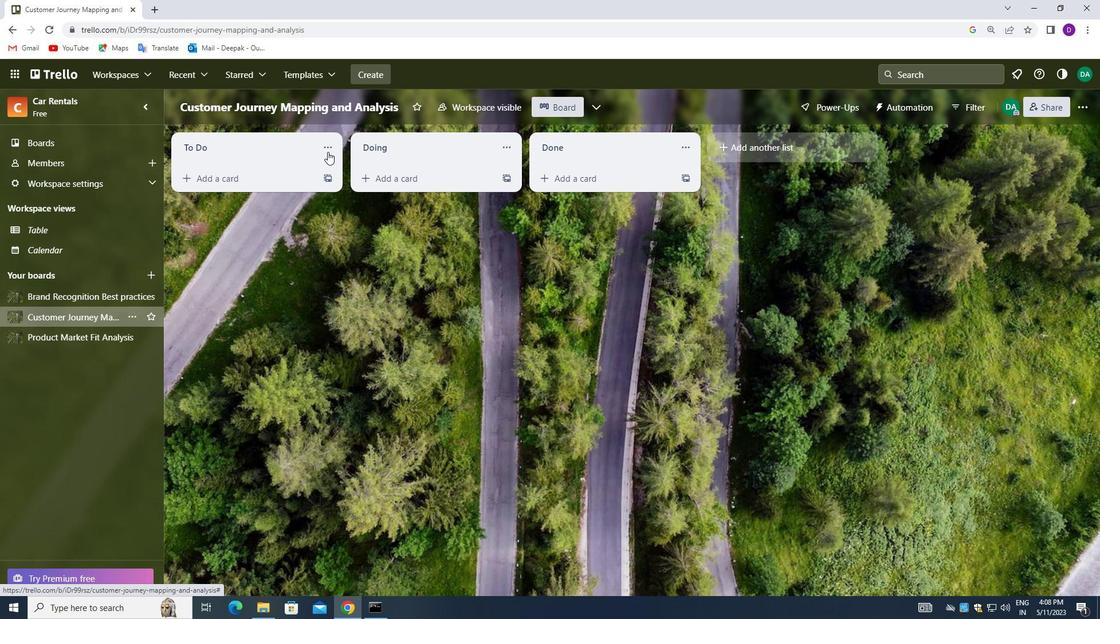 
Action: Mouse pressed left at (327, 148)
Screenshot: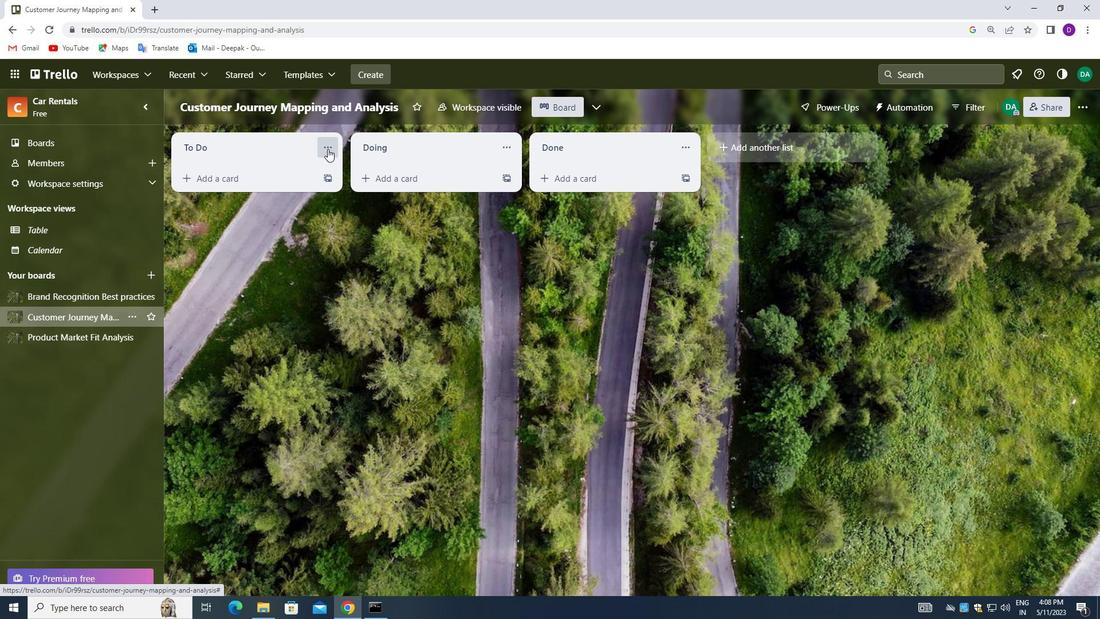 
Action: Mouse moved to (366, 456)
Screenshot: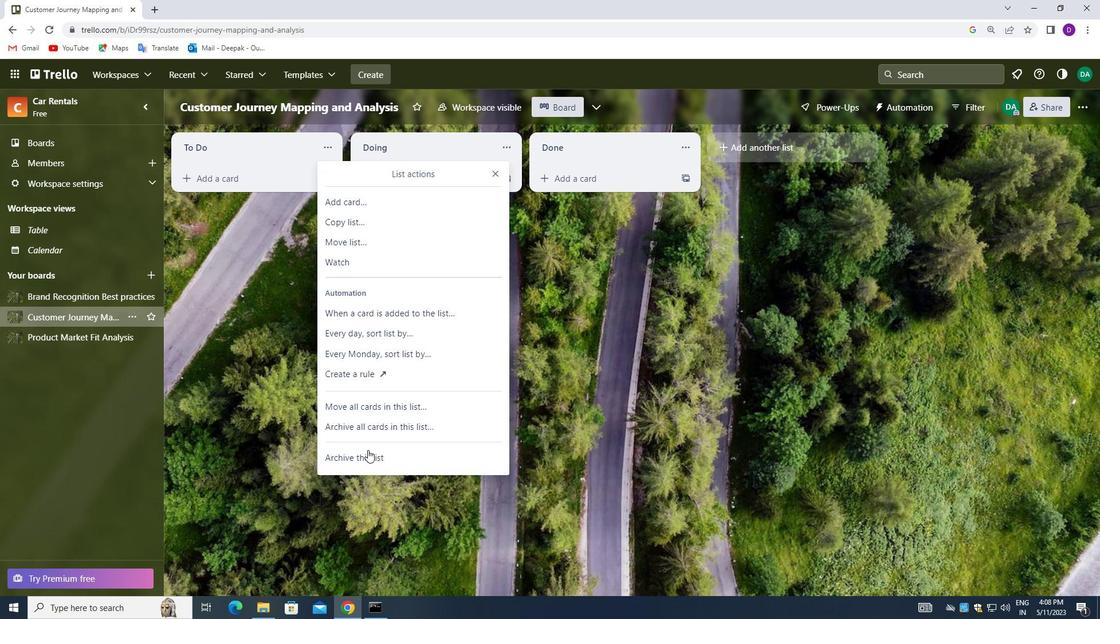 
Action: Mouse pressed left at (366, 456)
Screenshot: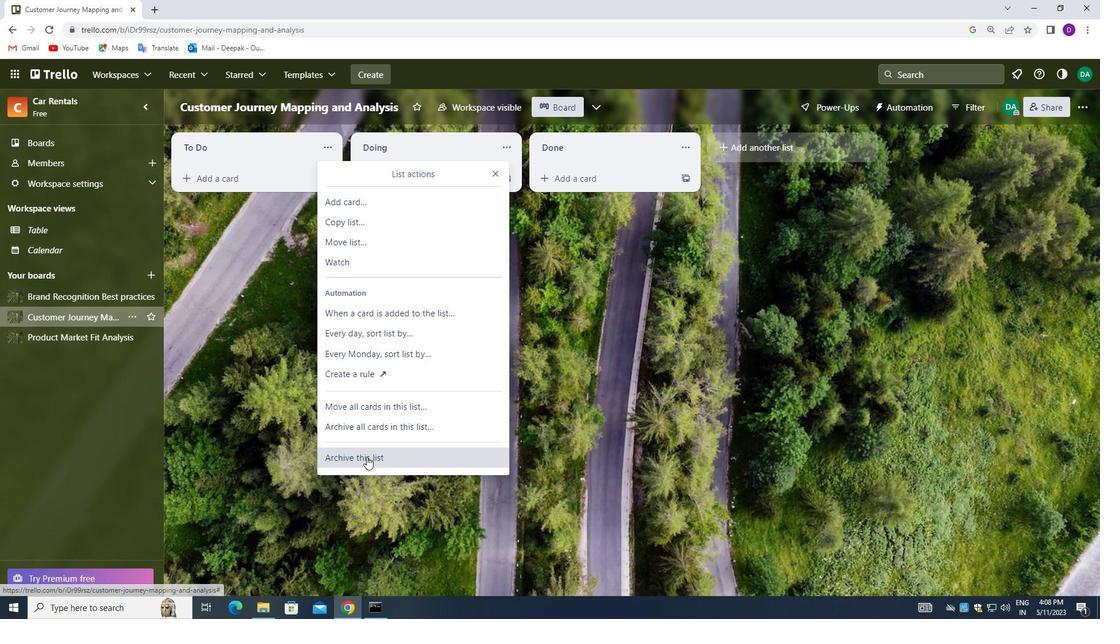 
Action: Mouse moved to (325, 152)
Screenshot: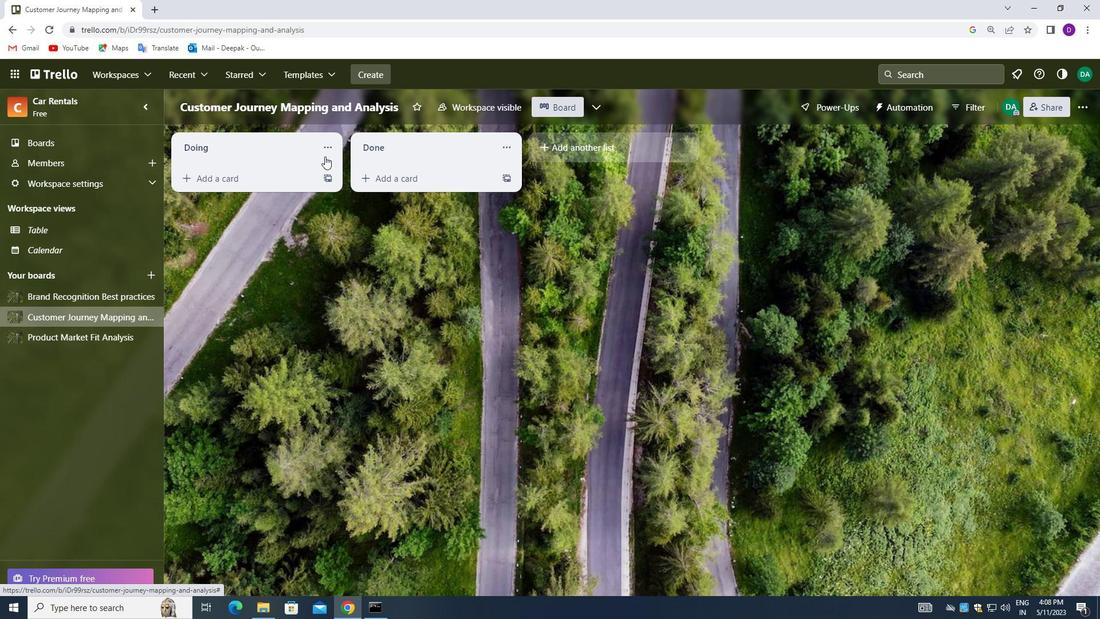 
Action: Mouse pressed left at (325, 152)
Screenshot: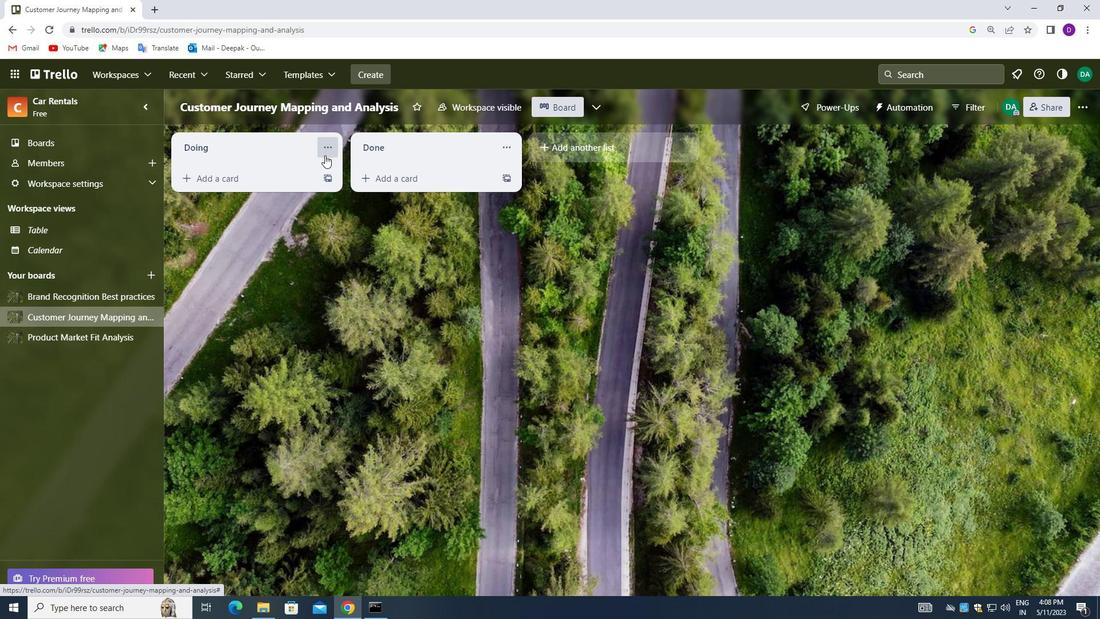 
Action: Mouse moved to (359, 448)
Screenshot: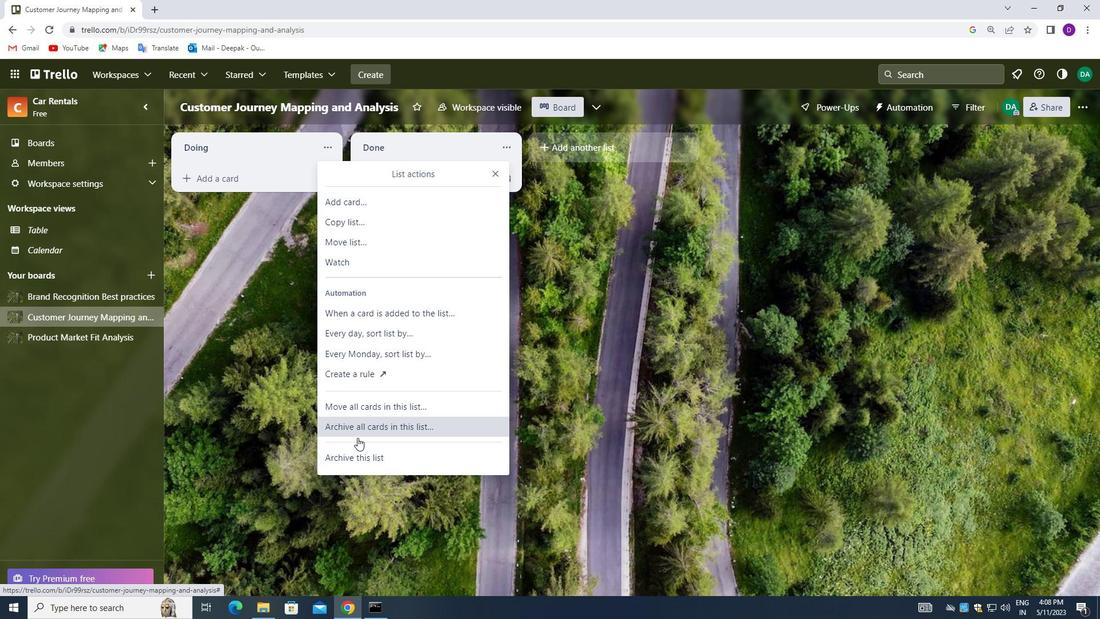 
Action: Mouse pressed left at (359, 448)
Screenshot: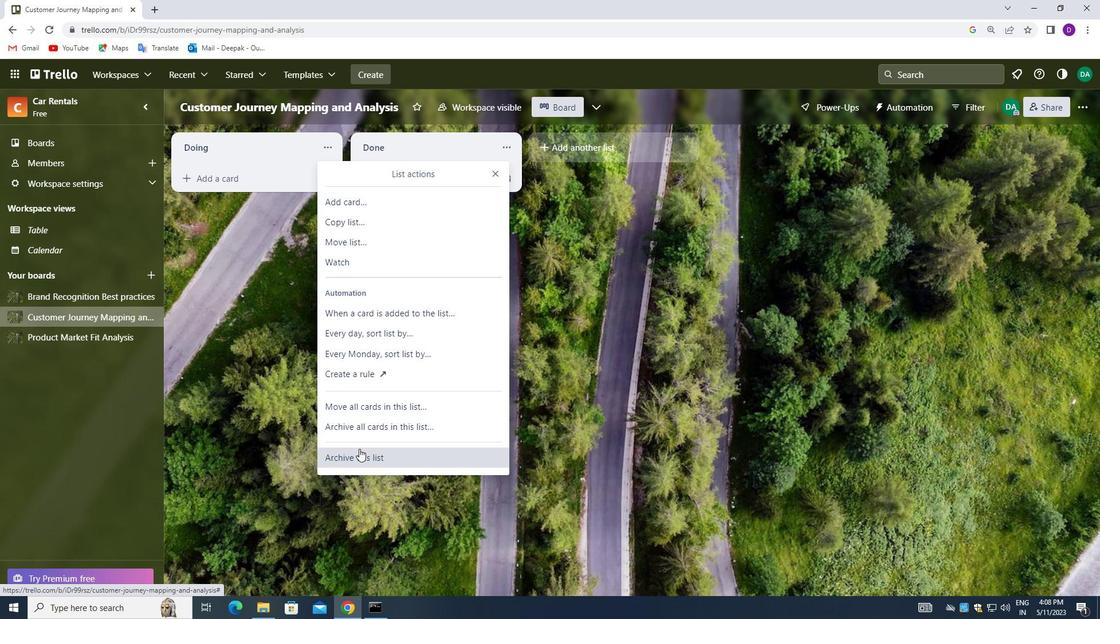 
Action: Mouse moved to (325, 148)
Screenshot: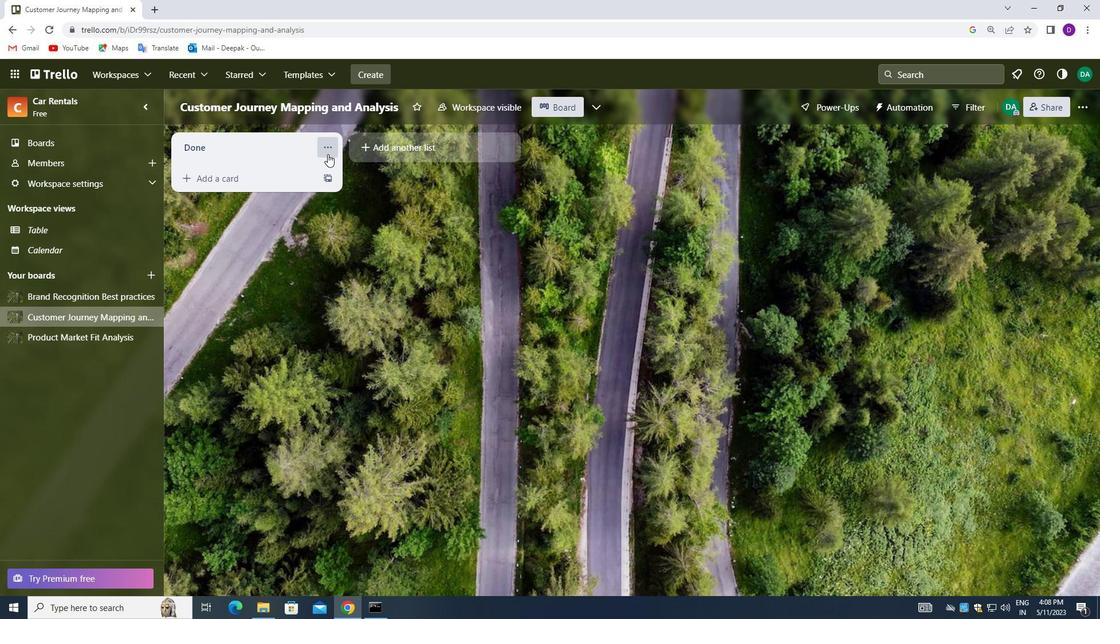 
Action: Mouse pressed left at (325, 148)
Screenshot: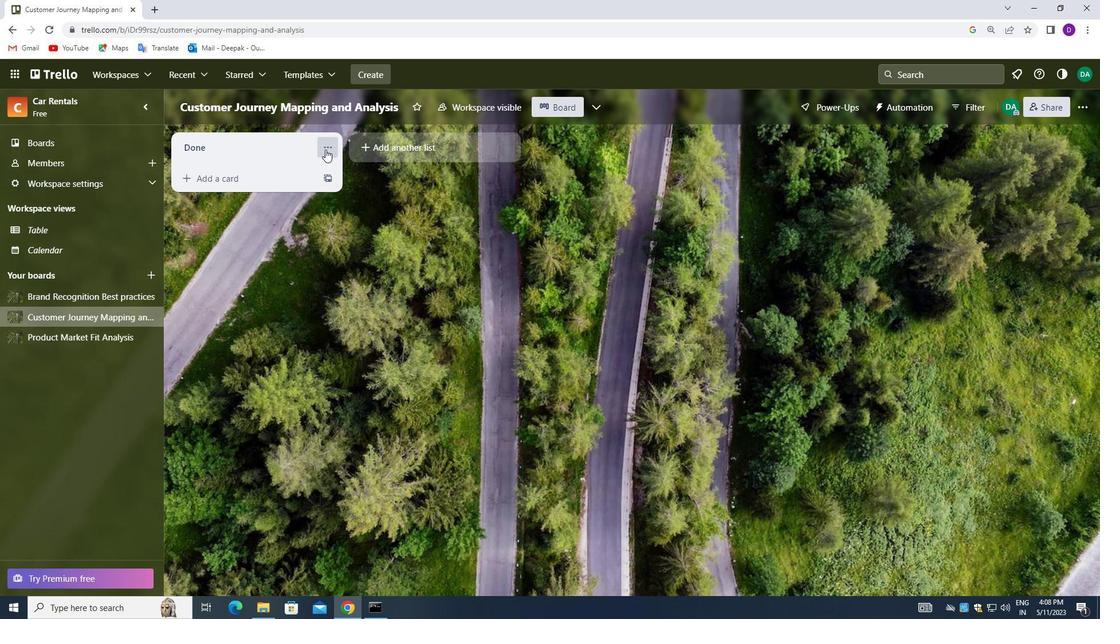 
Action: Mouse moved to (376, 451)
Screenshot: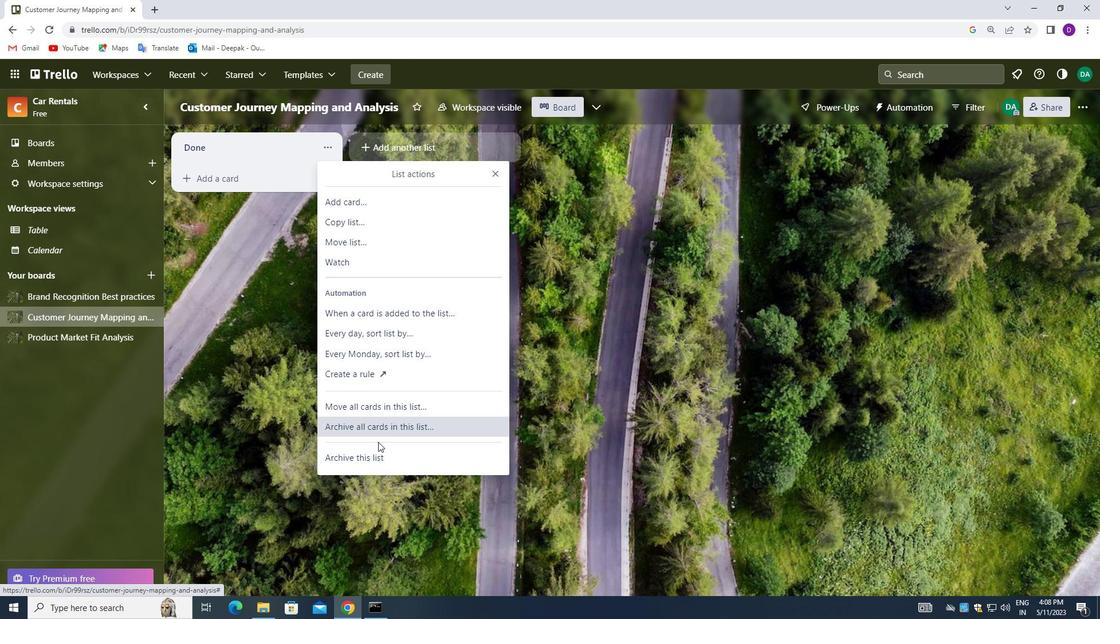 
Action: Mouse pressed left at (376, 451)
Screenshot: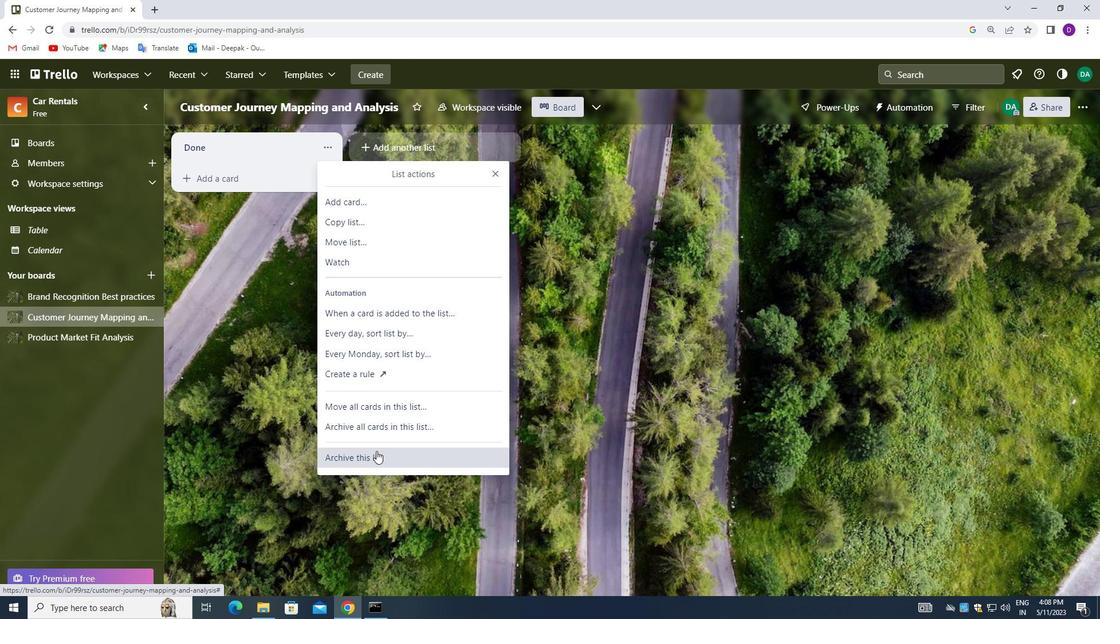 
Action: Mouse moved to (216, 150)
Screenshot: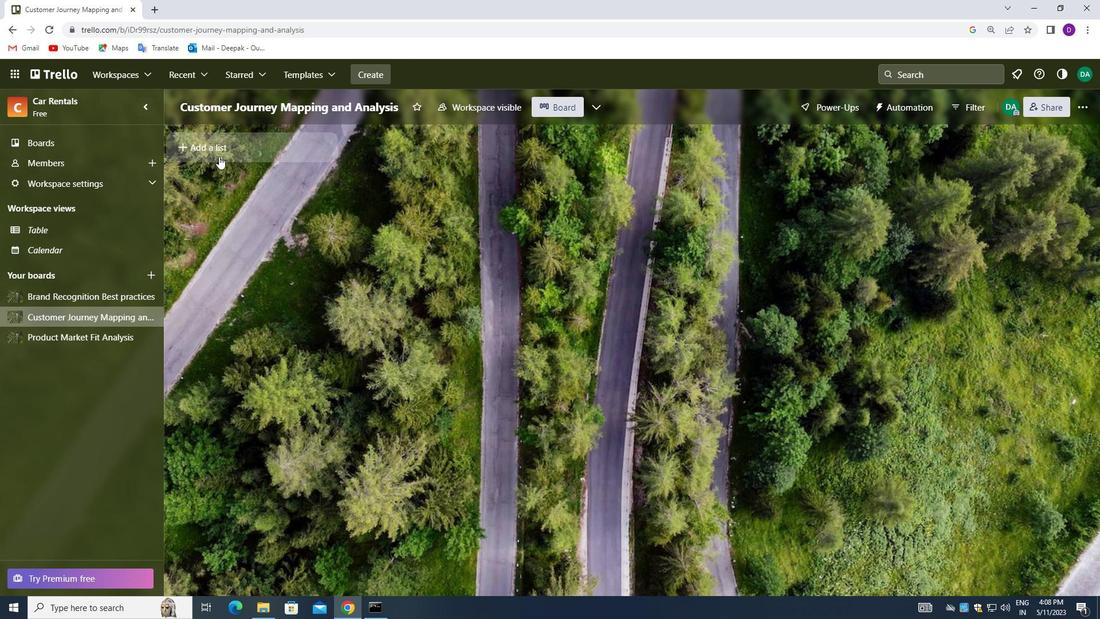 
Action: Mouse pressed left at (216, 150)
Screenshot: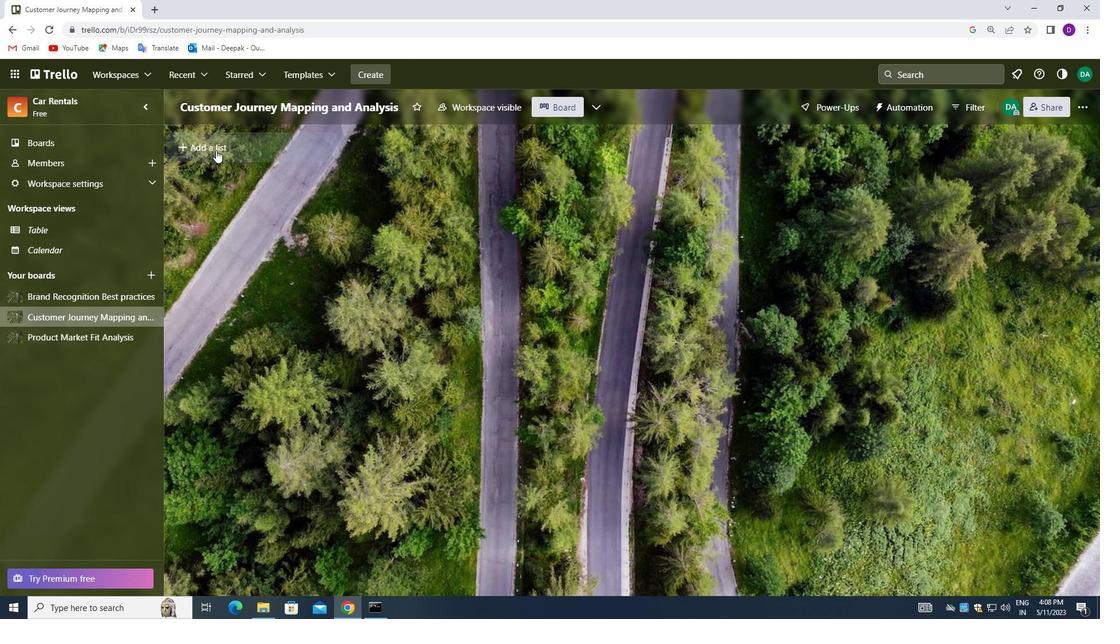 
Action: Mouse moved to (217, 147)
Screenshot: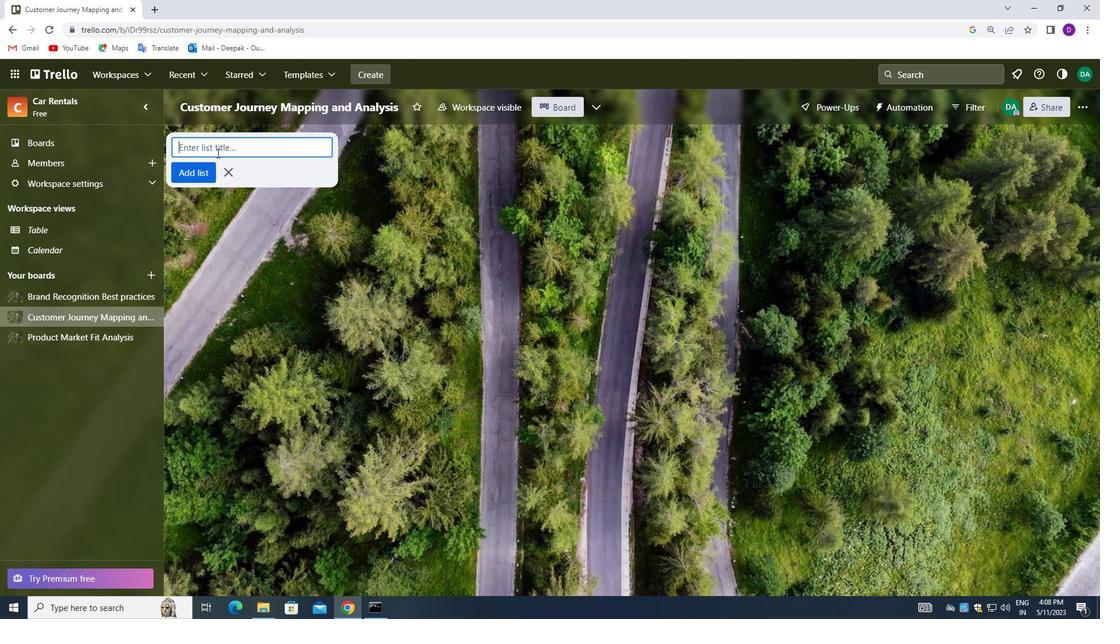 
Action: Mouse pressed left at (217, 147)
Screenshot: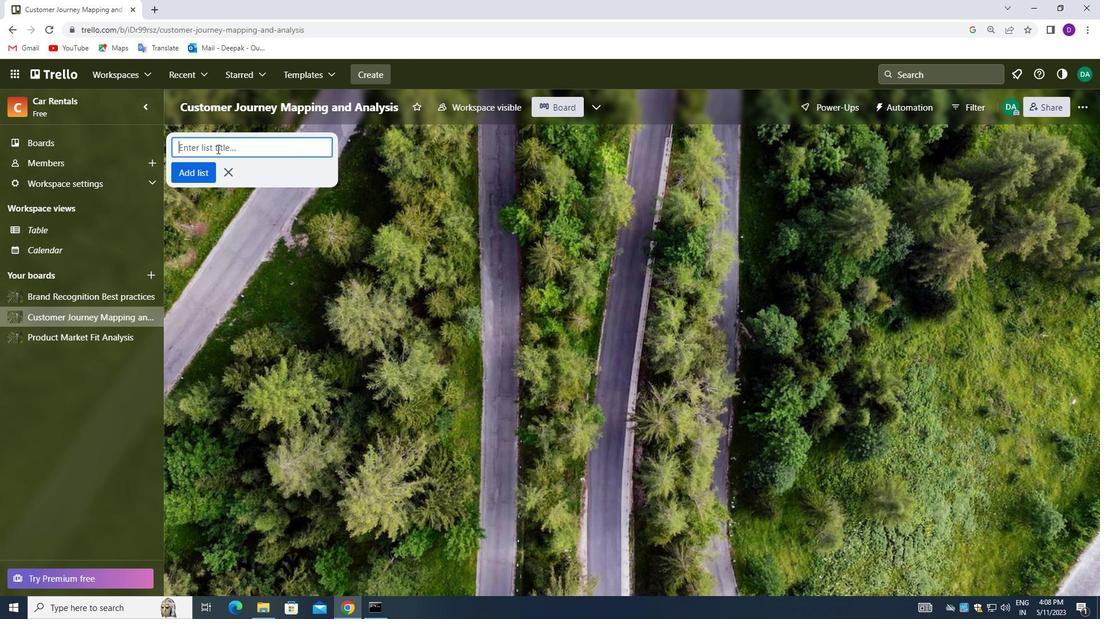 
Action: Mouse moved to (258, 342)
Screenshot: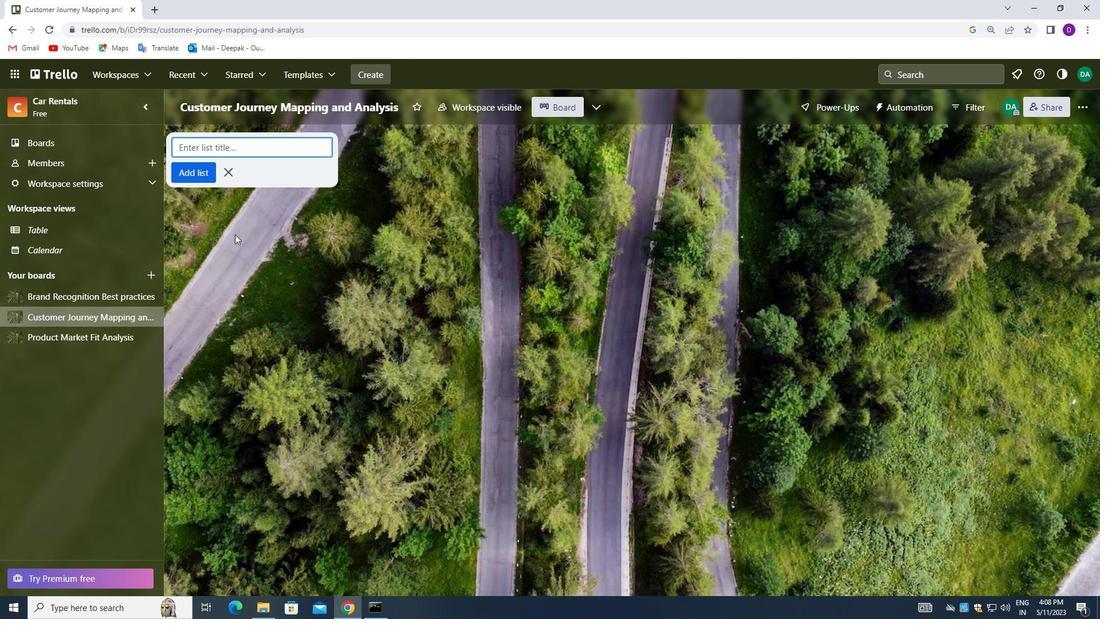 
Action: Key pressed <Key.shift>PORTFOLIO<Key.space><Key.shift_r>REVIEW
Screenshot: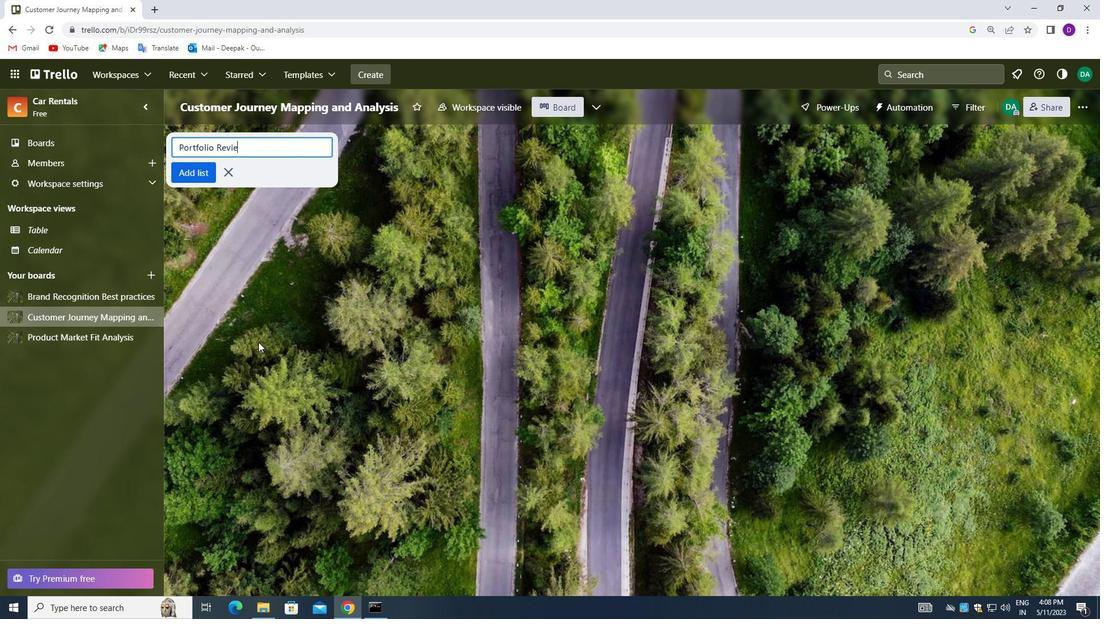 
Action: Mouse moved to (189, 169)
Screenshot: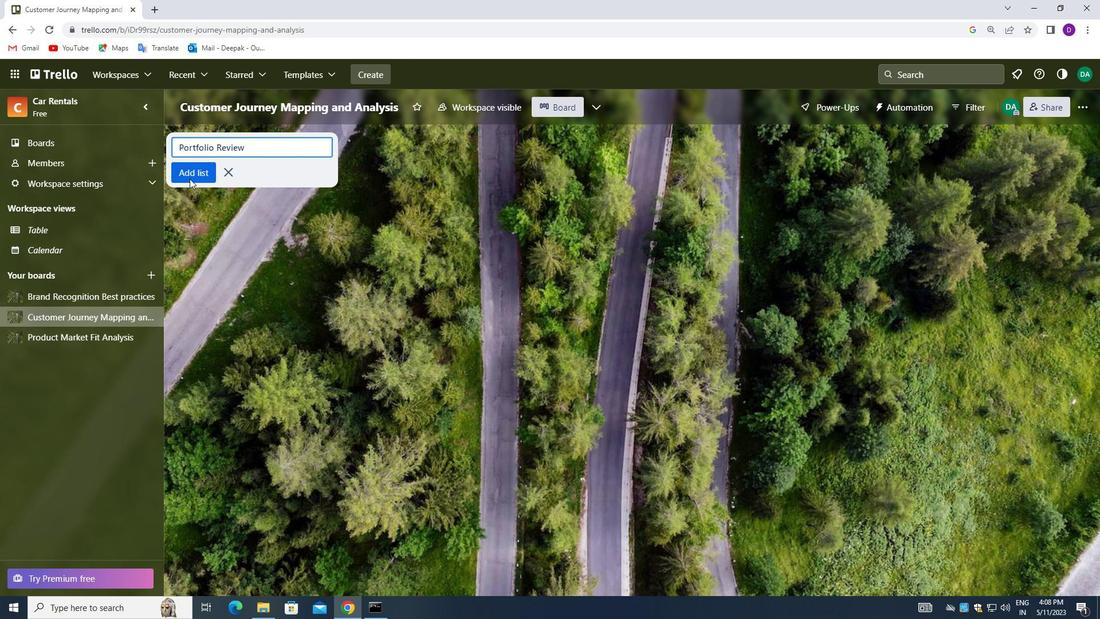 
Action: Mouse pressed left at (189, 169)
Screenshot: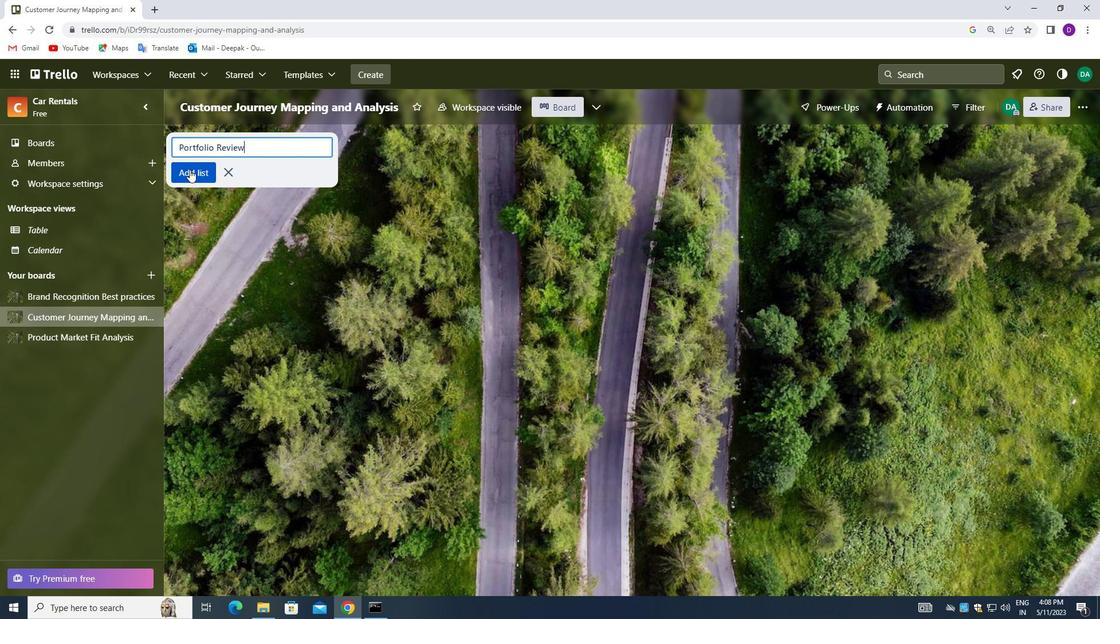 
Action: Mouse moved to (67, 149)
Screenshot: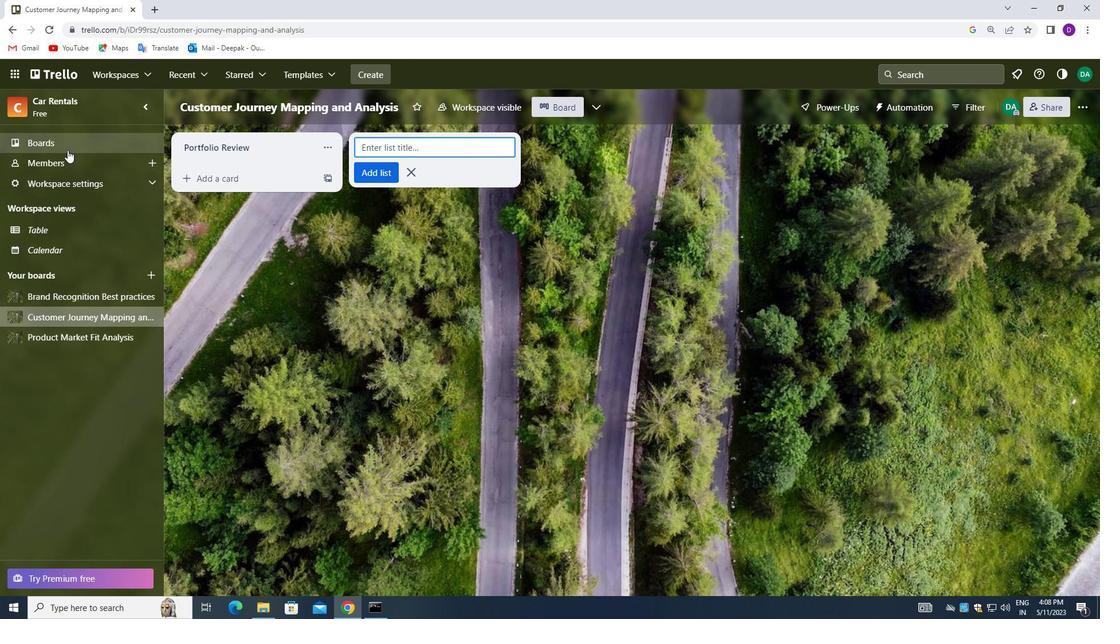 
Action: Mouse pressed left at (67, 149)
Screenshot: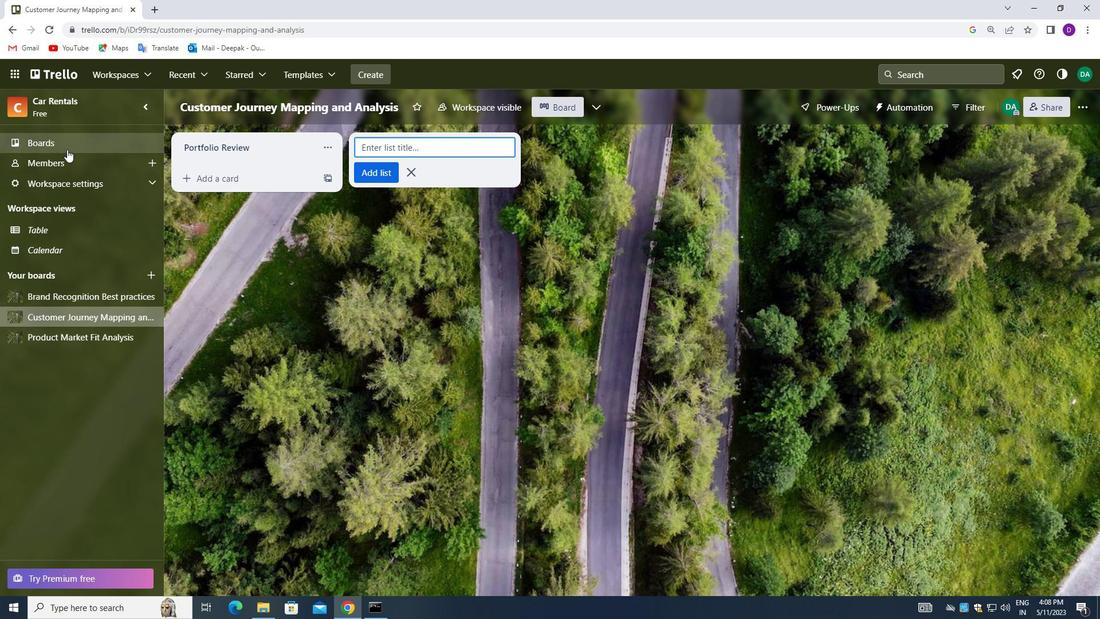 
Action: Mouse moved to (448, 224)
Screenshot: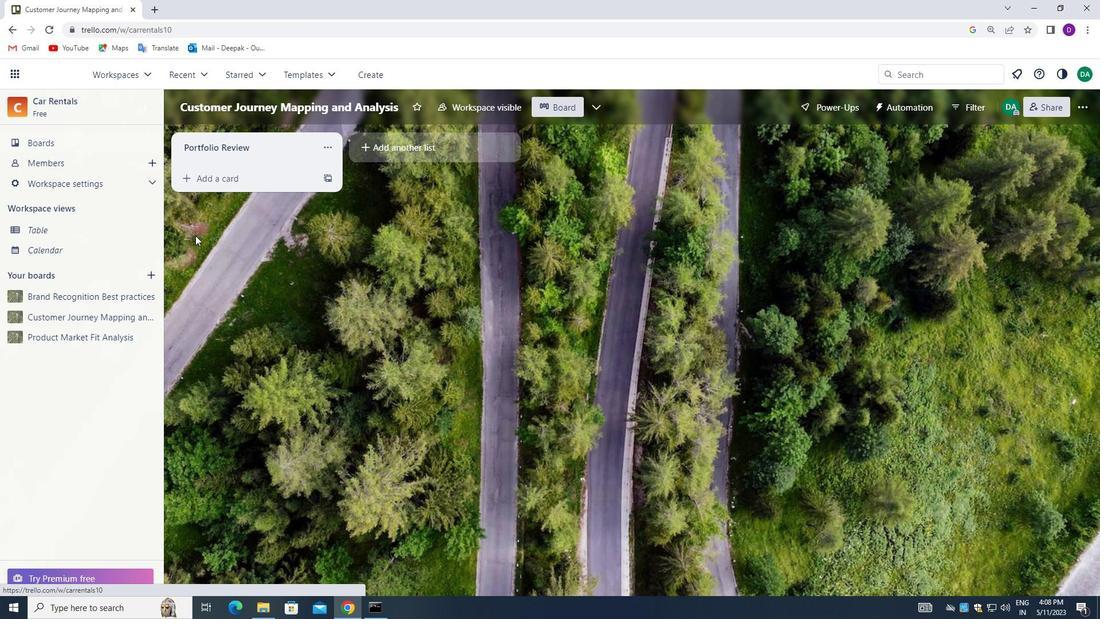 
